 Task: Create a due date automation trigger when advanced on, on the monday after a card is due add fields without custom field "Resume" set to a number greater or equal to 1 and lower or equal to 10 at 11:00 AM.
Action: Mouse moved to (1124, 343)
Screenshot: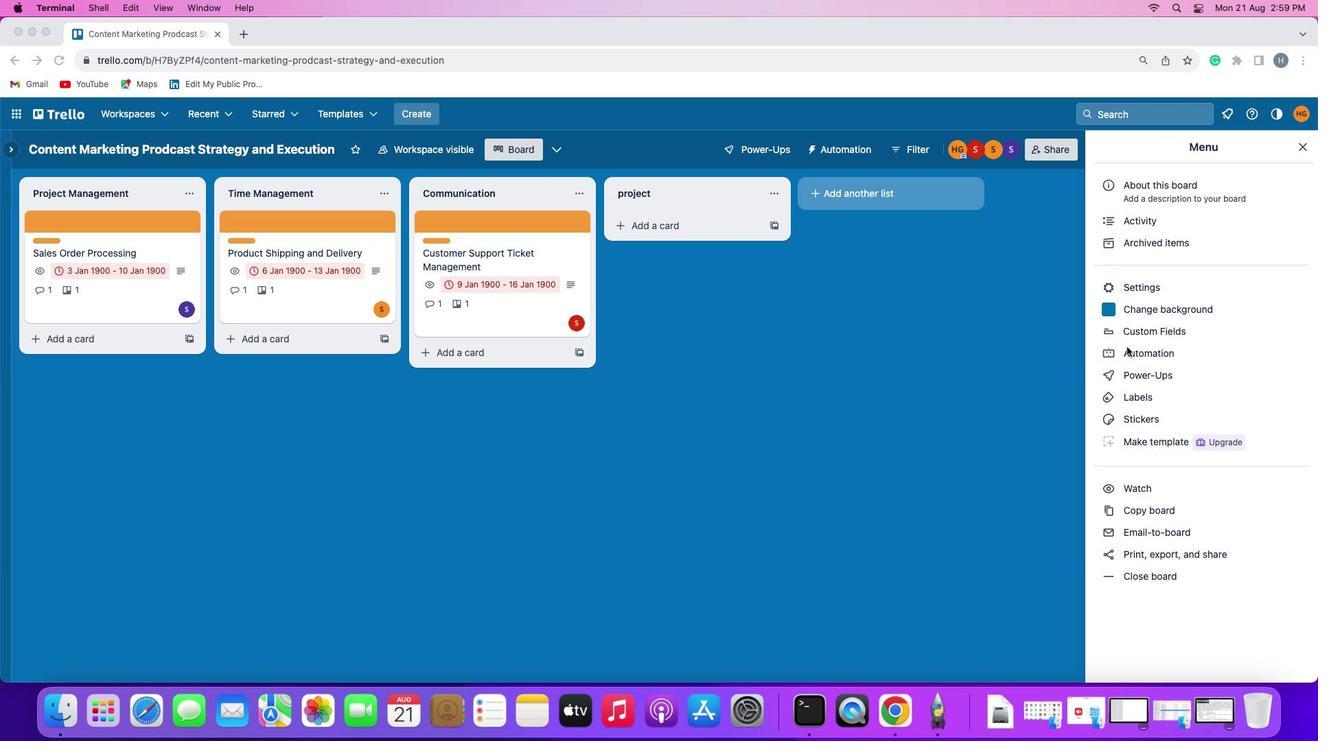 
Action: Mouse pressed left at (1124, 343)
Screenshot: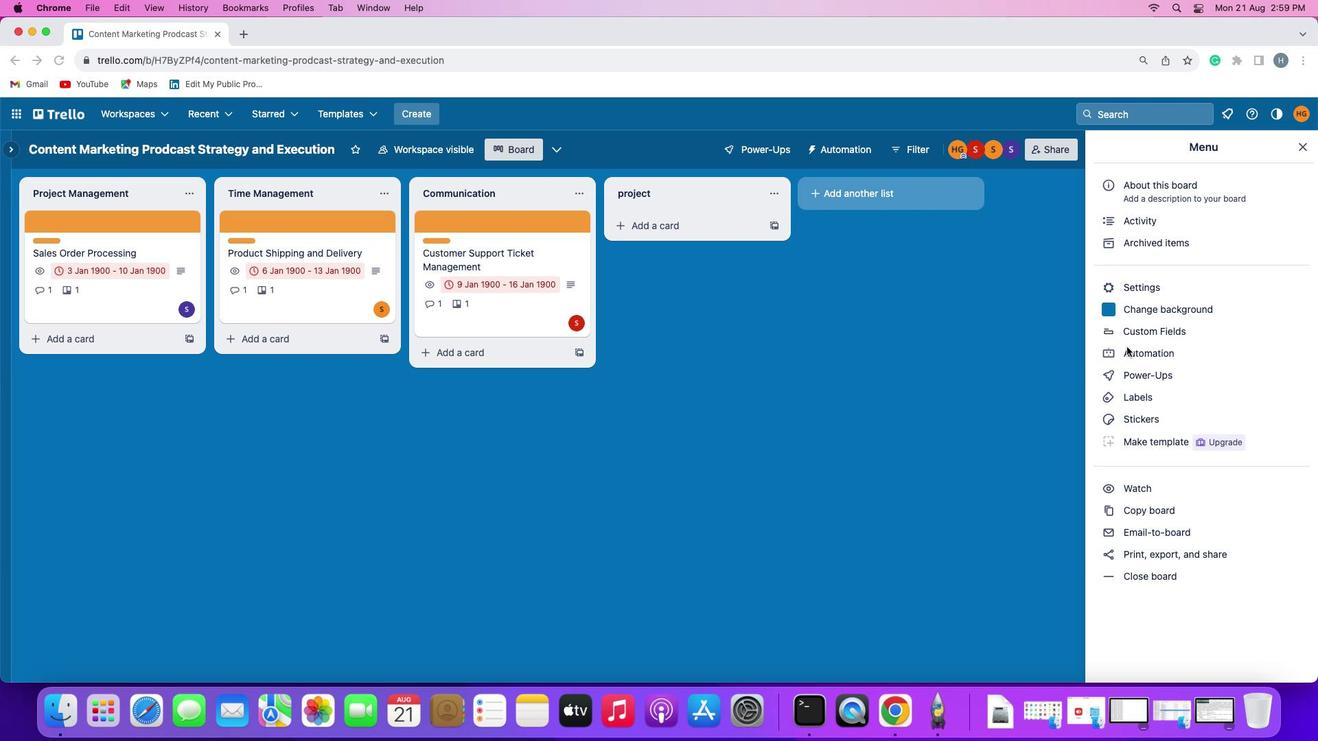 
Action: Mouse moved to (1124, 343)
Screenshot: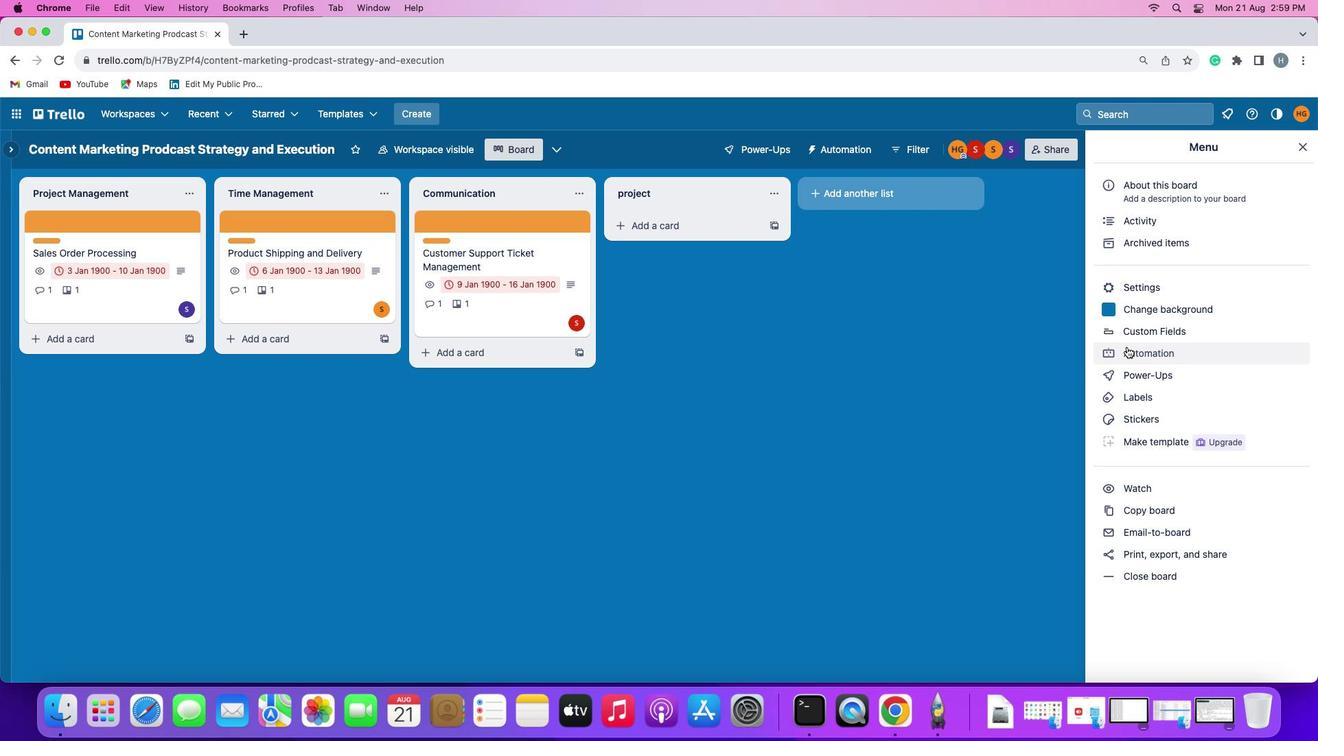 
Action: Mouse pressed left at (1124, 343)
Screenshot: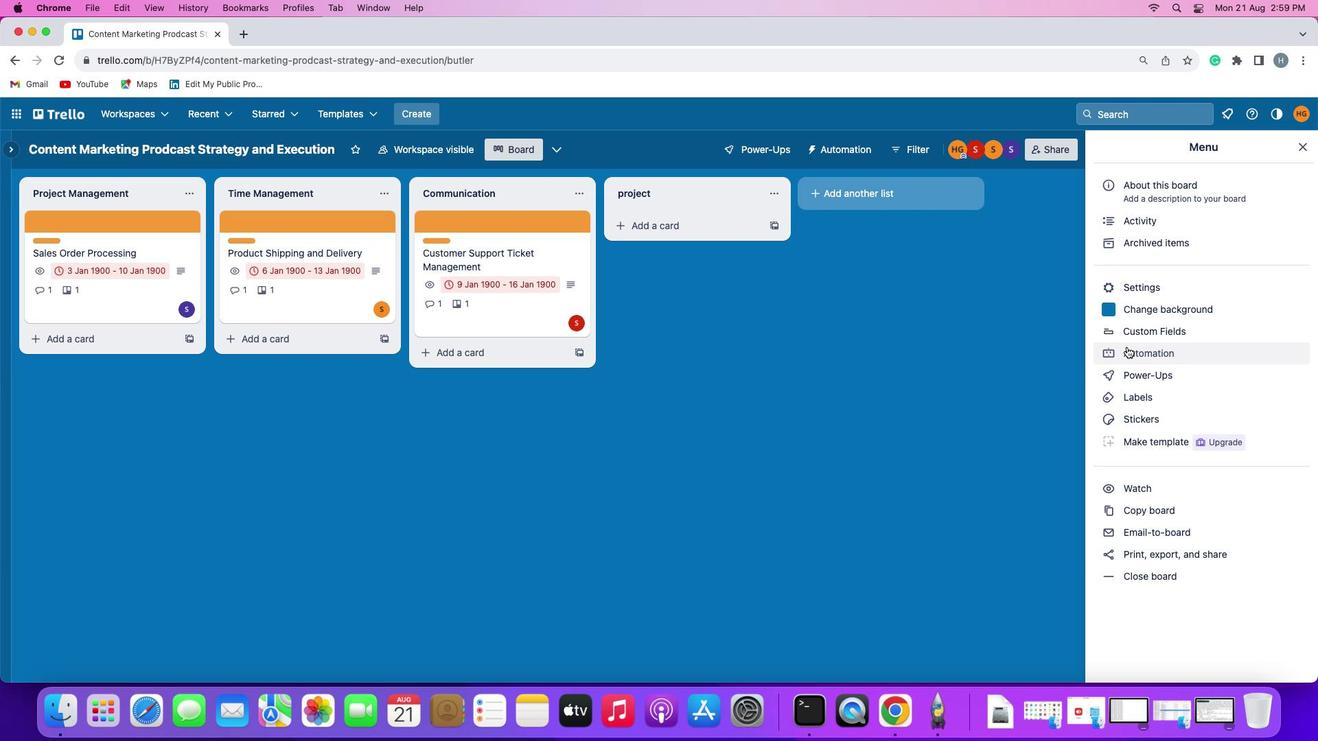 
Action: Mouse moved to (214, 315)
Screenshot: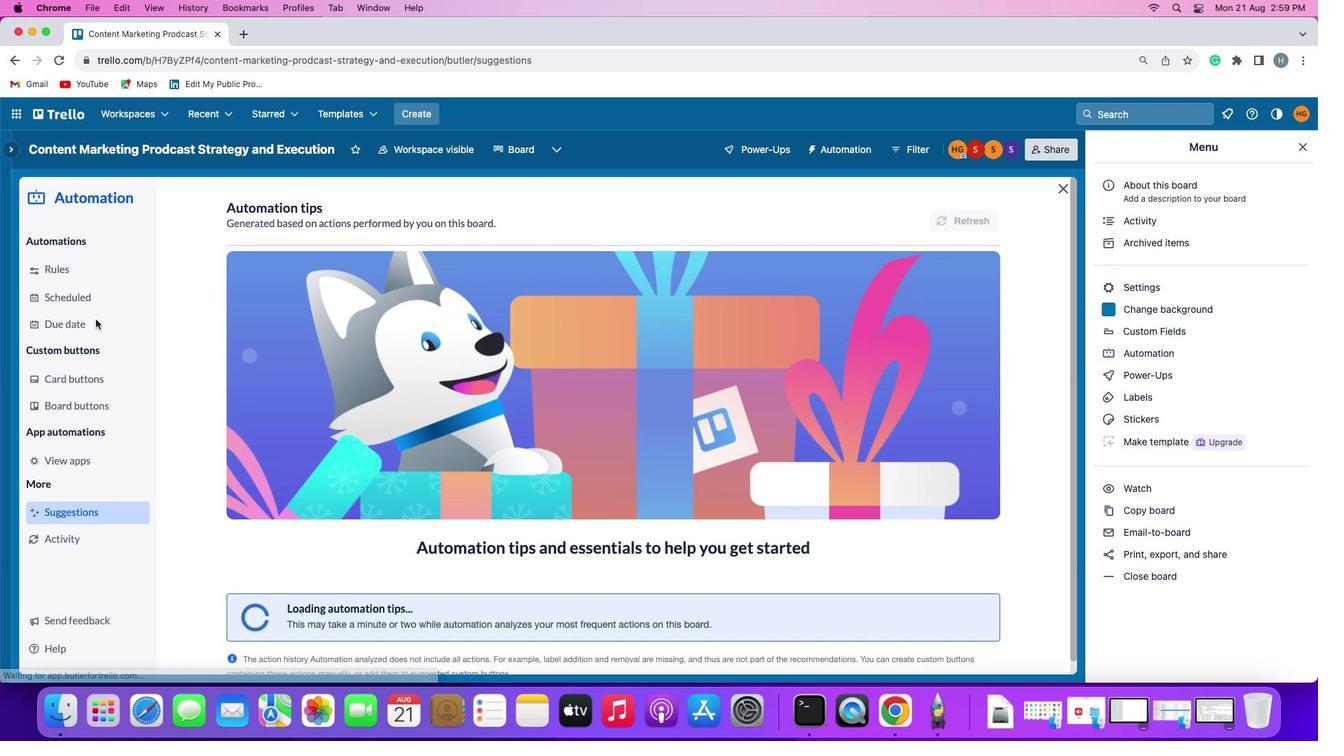 
Action: Mouse pressed left at (214, 315)
Screenshot: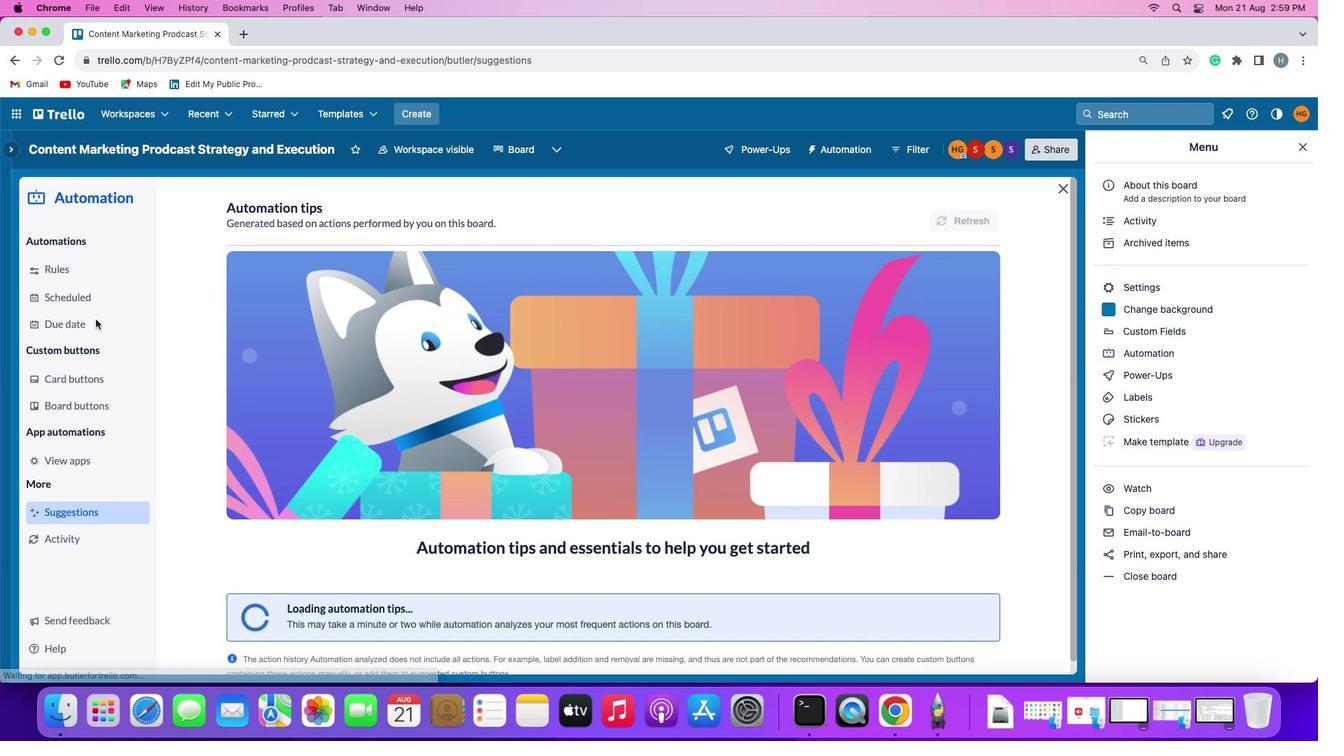 
Action: Mouse moved to (964, 205)
Screenshot: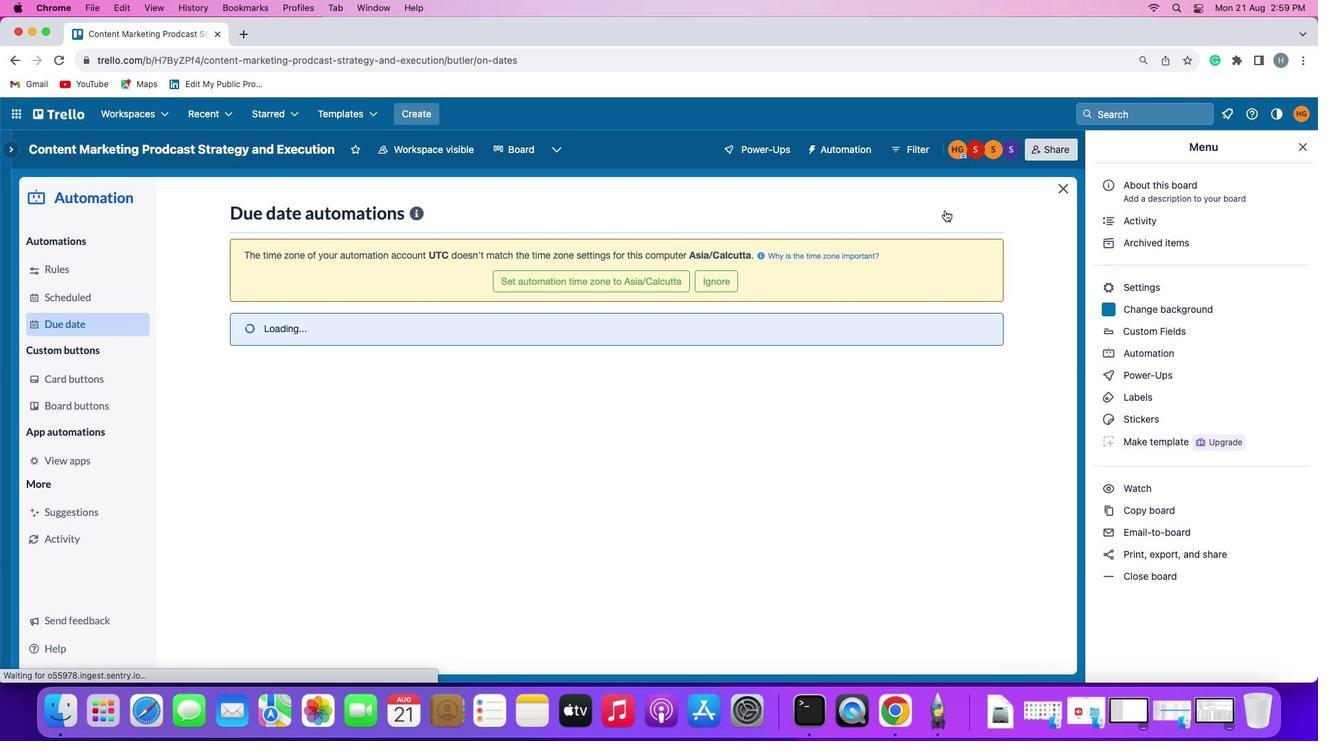 
Action: Mouse pressed left at (964, 205)
Screenshot: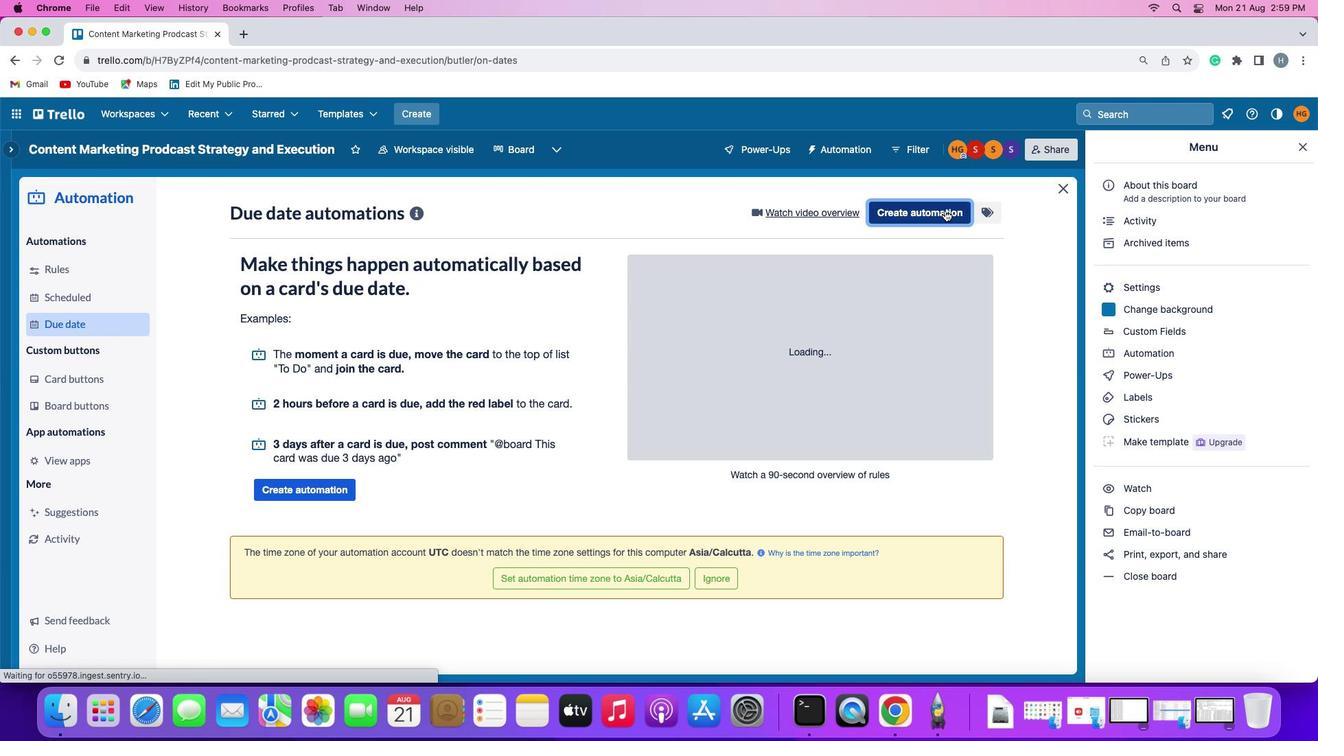 
Action: Mouse moved to (368, 341)
Screenshot: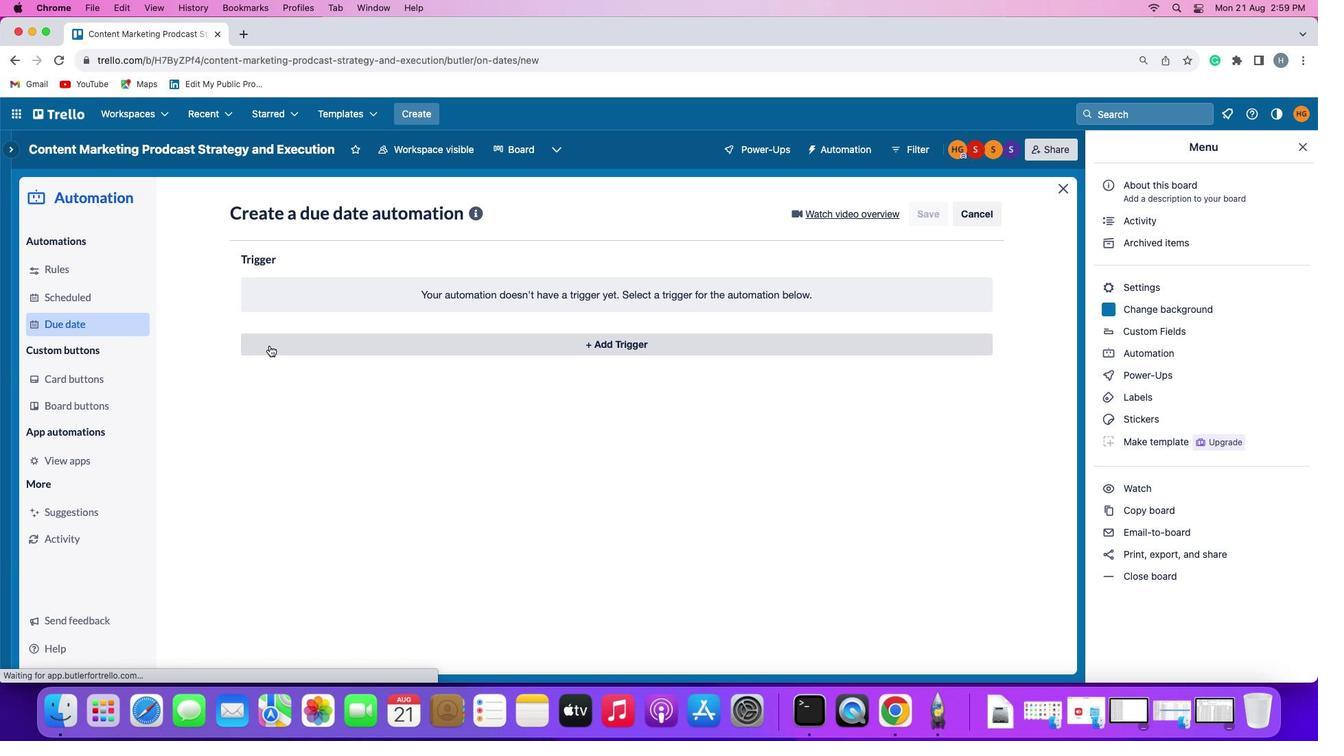 
Action: Mouse pressed left at (368, 341)
Screenshot: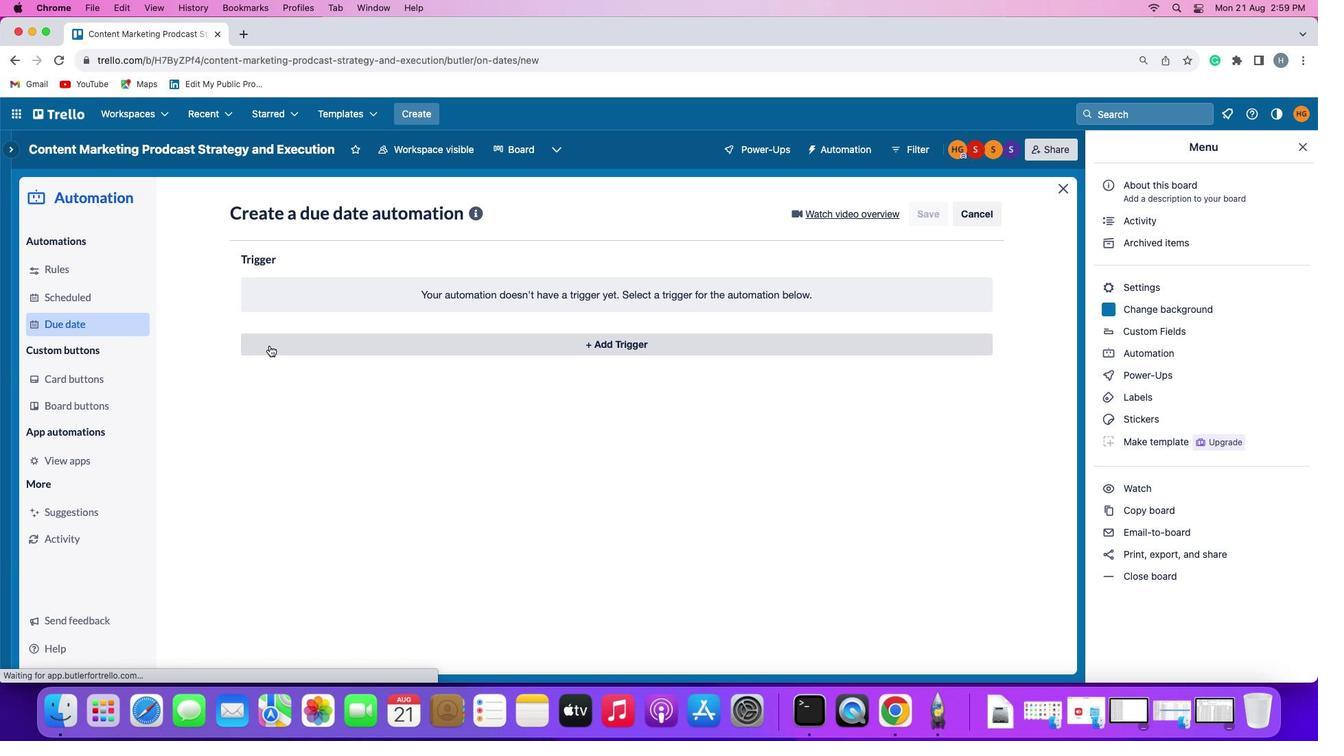 
Action: Mouse moved to (440, 596)
Screenshot: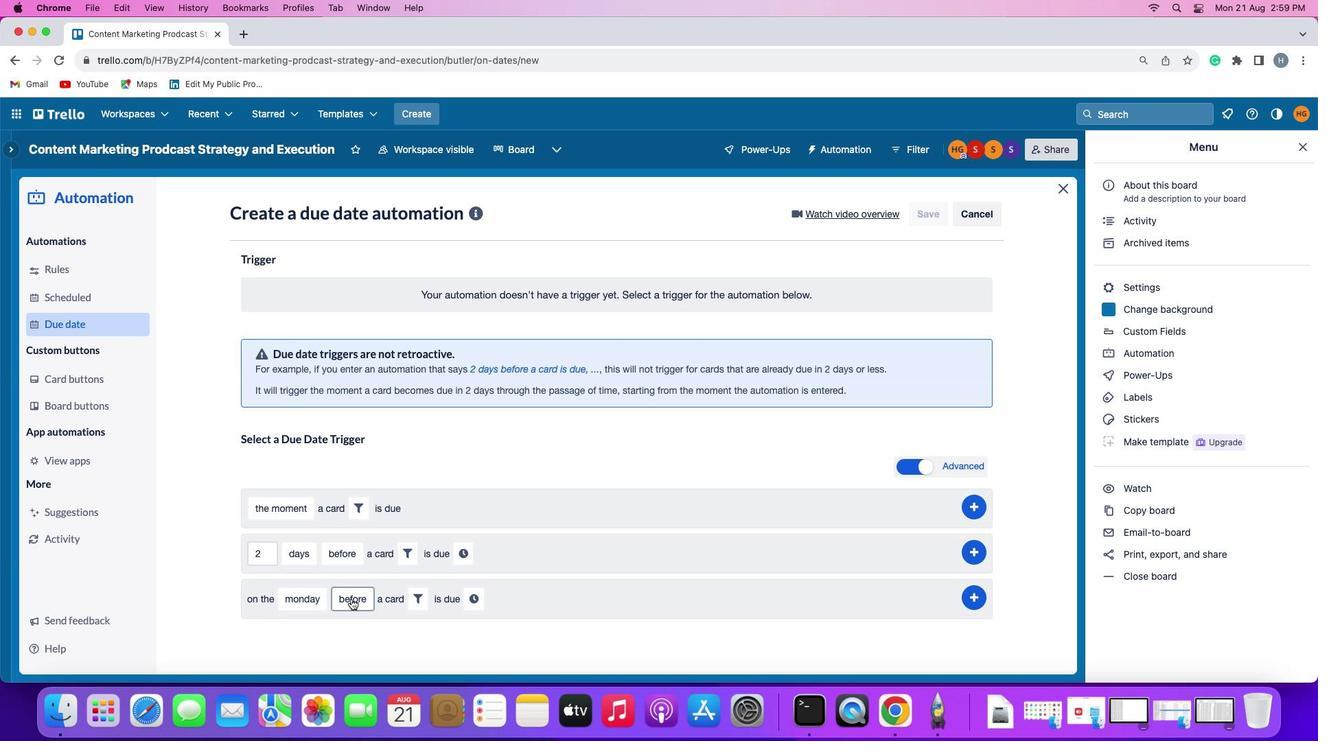 
Action: Mouse pressed left at (440, 596)
Screenshot: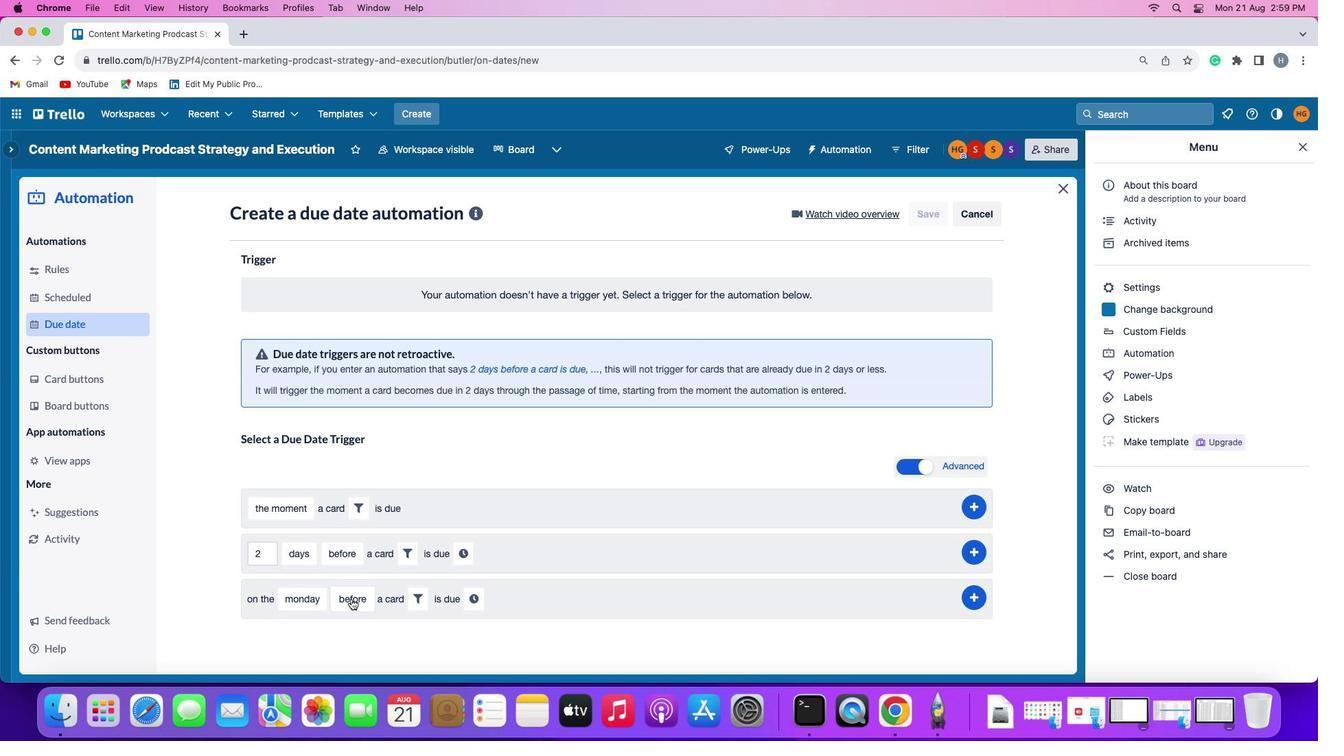 
Action: Mouse moved to (449, 512)
Screenshot: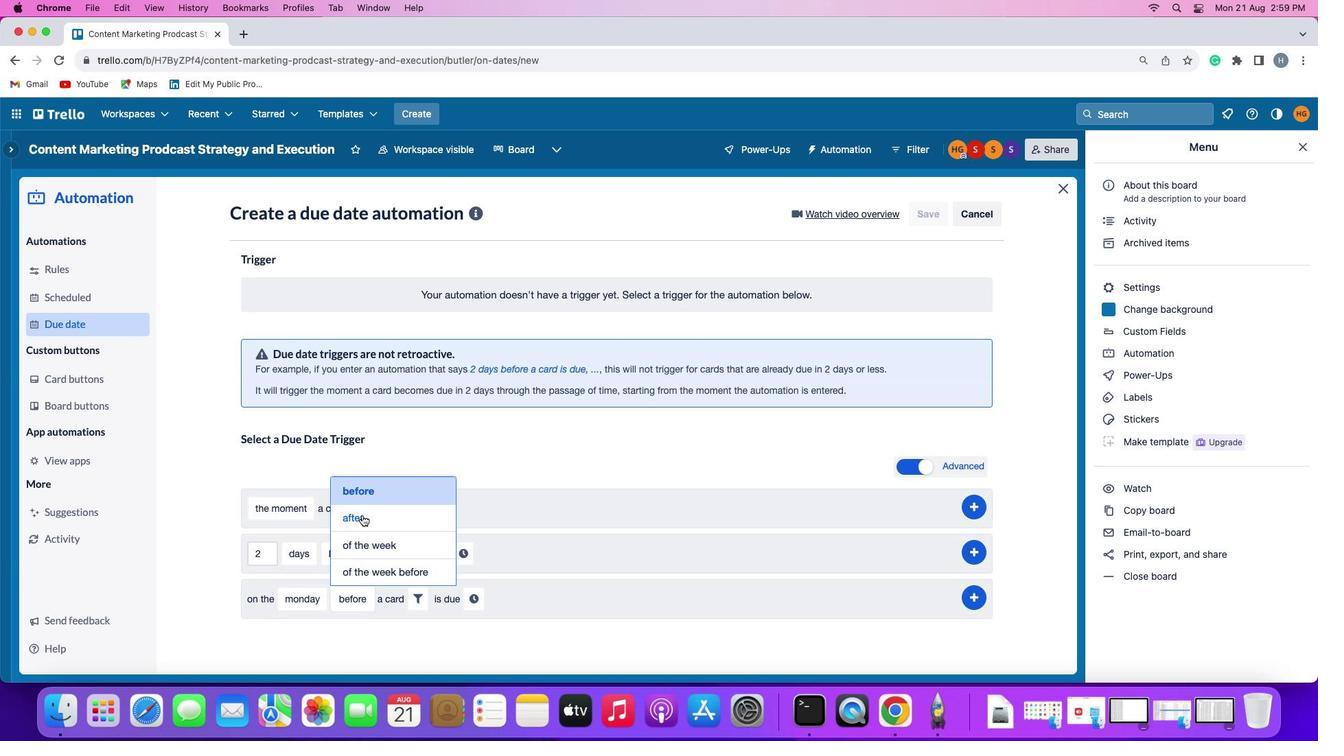 
Action: Mouse pressed left at (449, 512)
Screenshot: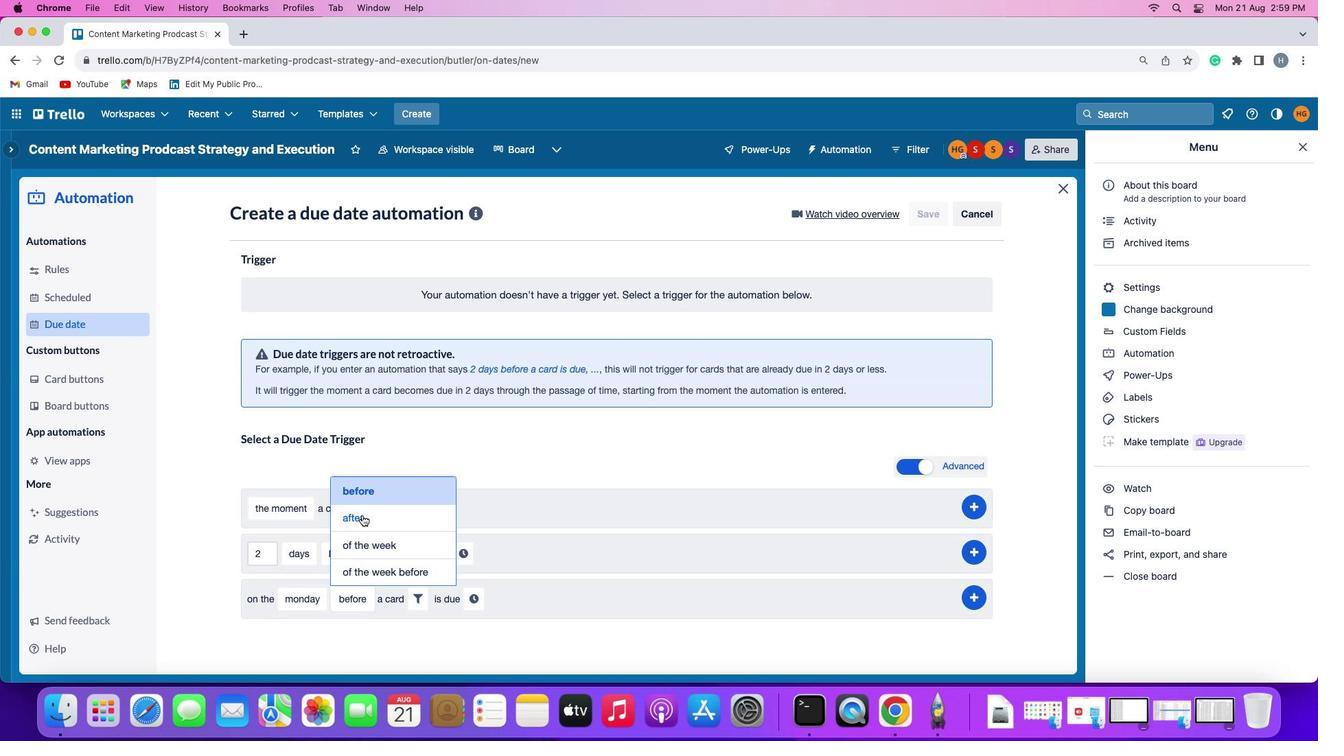 
Action: Mouse moved to (496, 600)
Screenshot: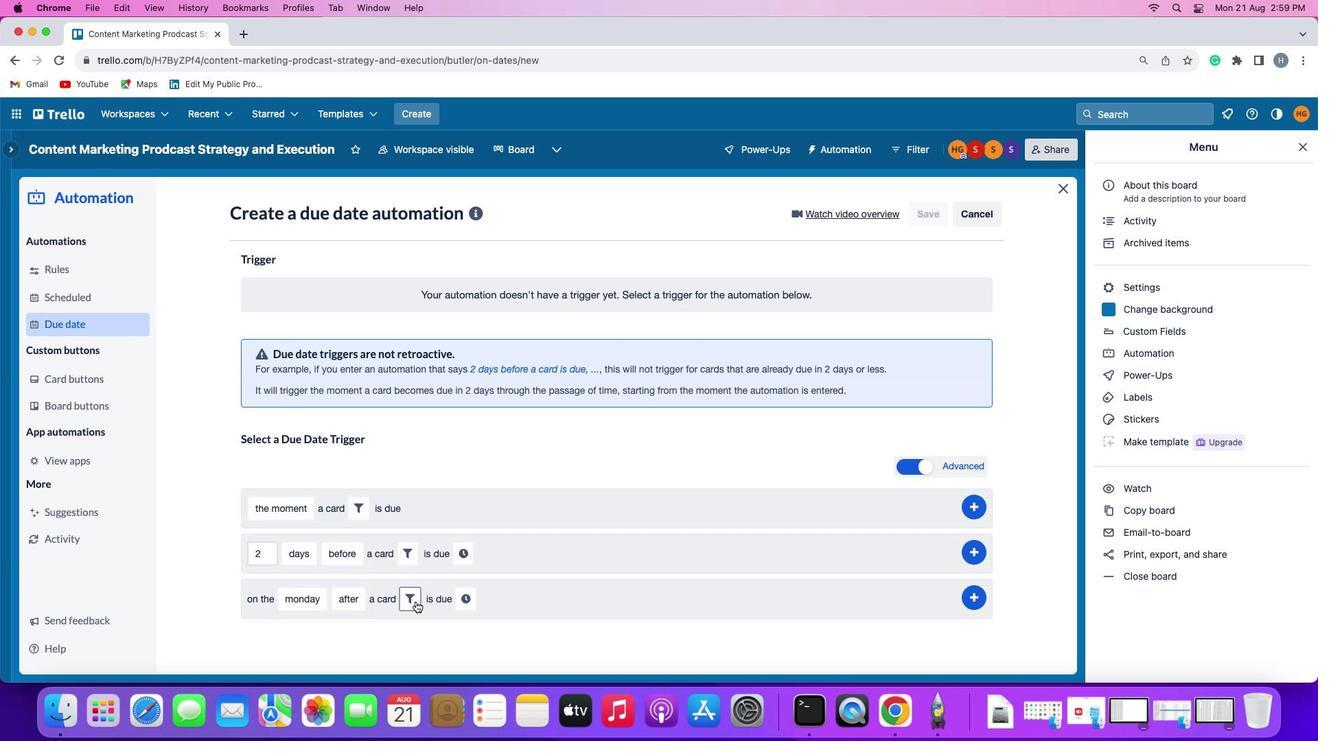 
Action: Mouse pressed left at (496, 600)
Screenshot: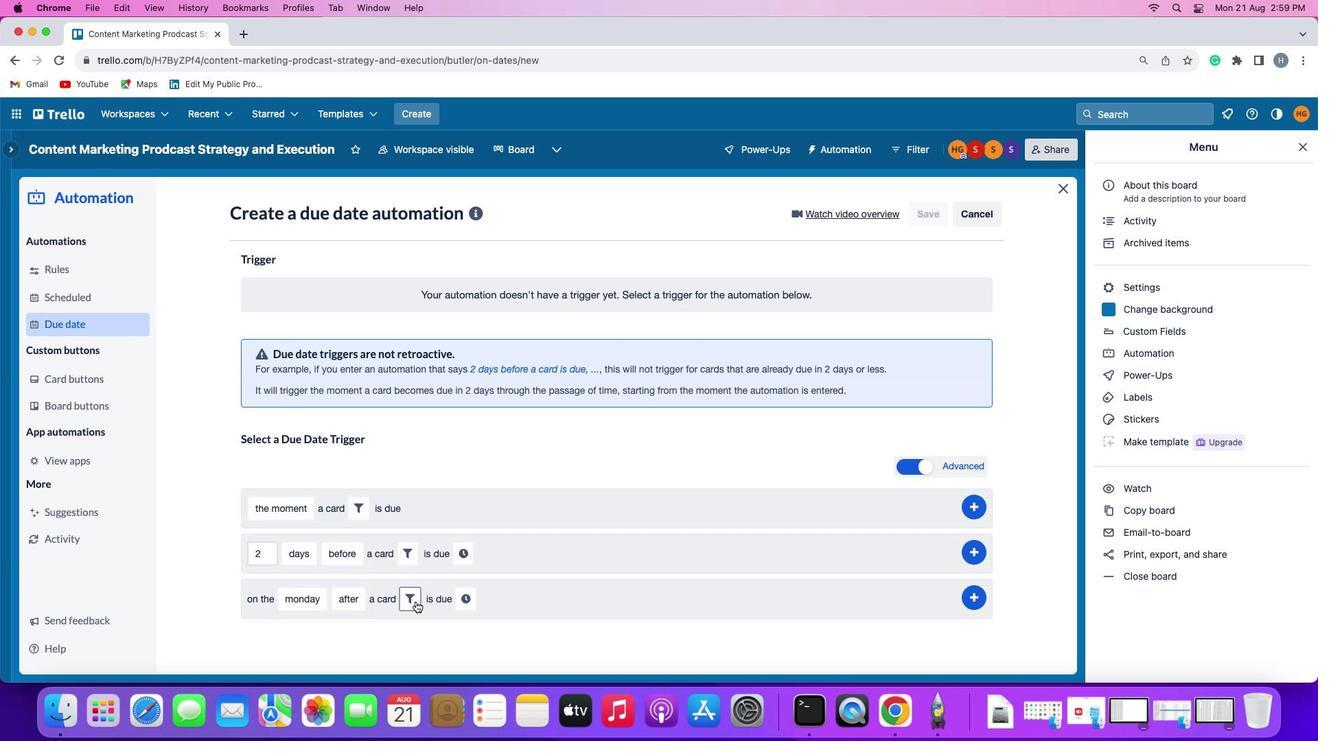 
Action: Mouse moved to (688, 647)
Screenshot: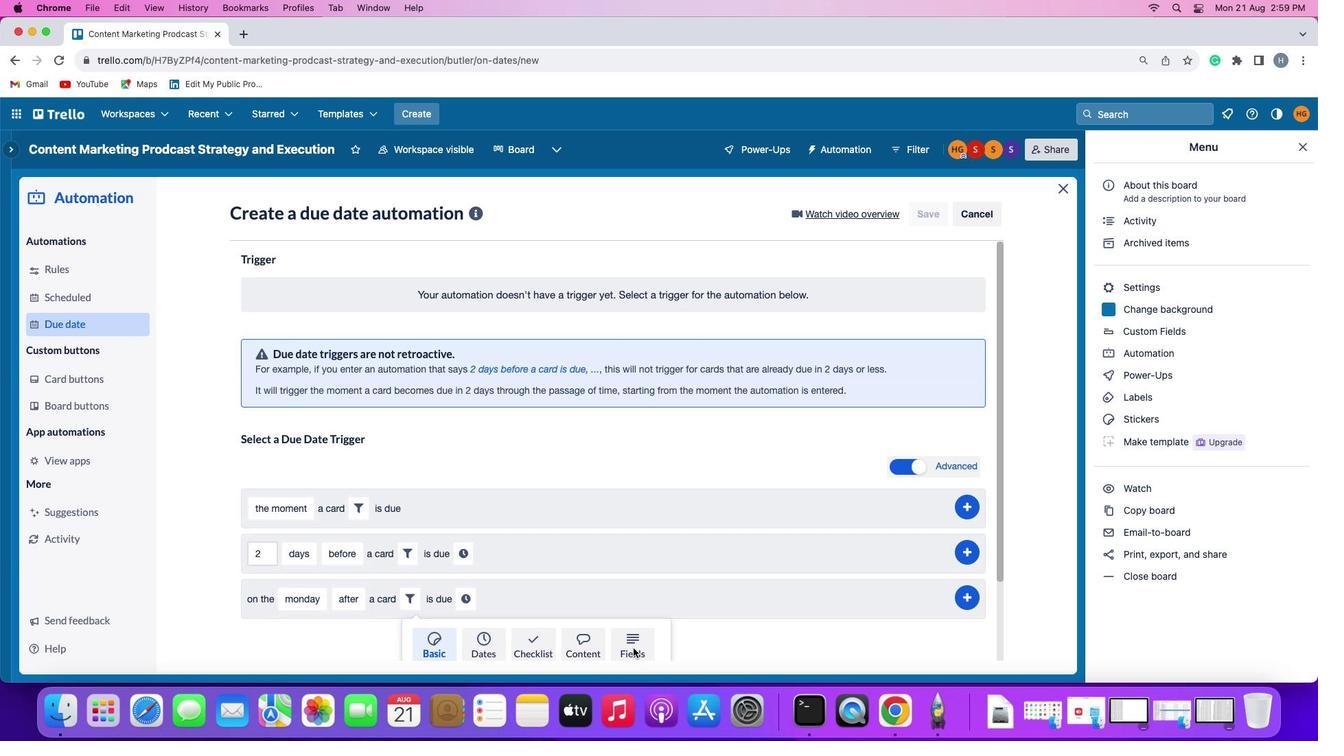 
Action: Mouse pressed left at (688, 647)
Screenshot: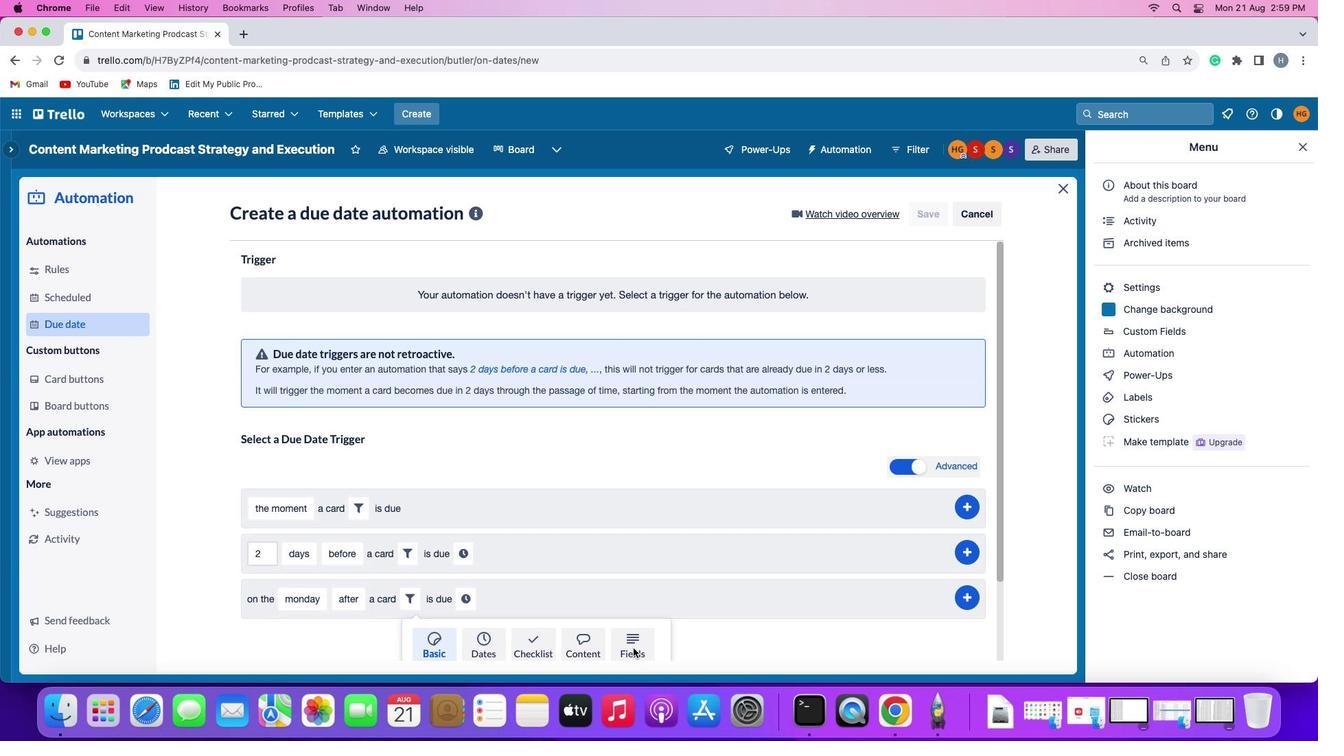 
Action: Mouse moved to (432, 629)
Screenshot: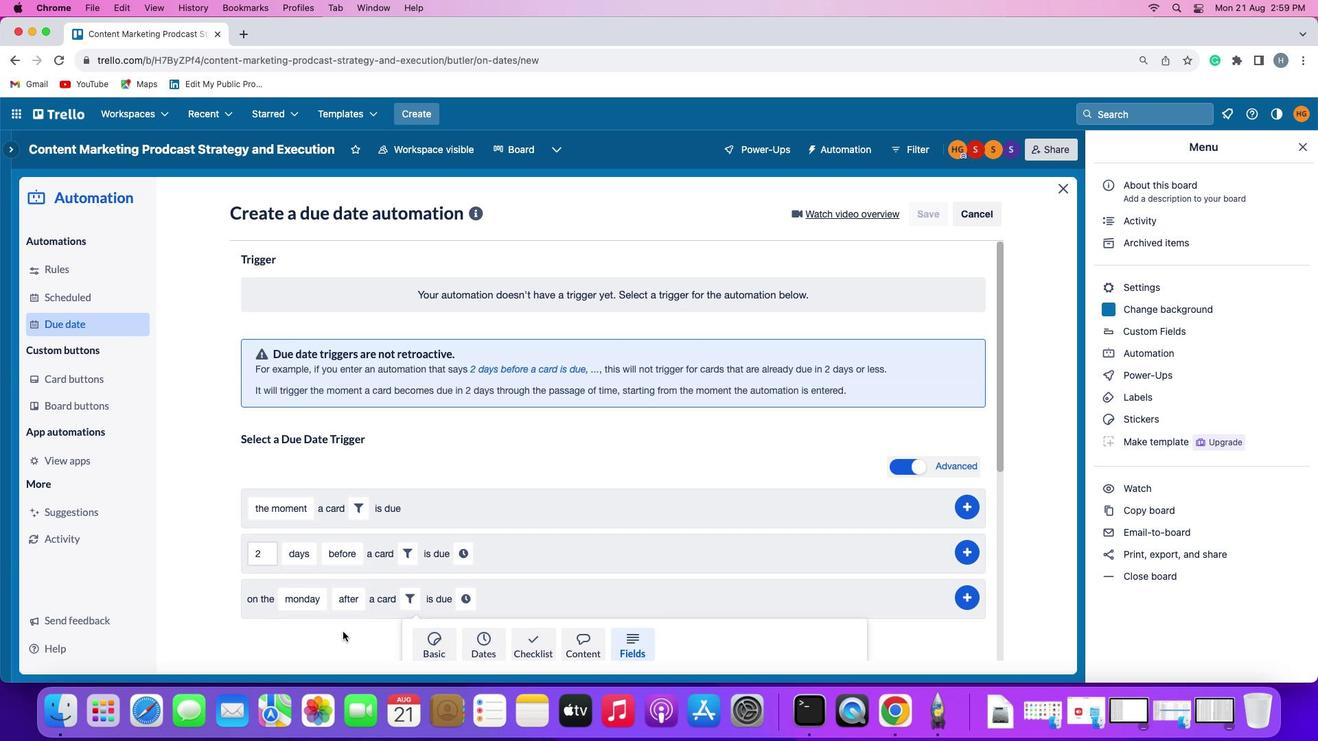 
Action: Mouse scrolled (432, 629) with delta (129, -7)
Screenshot: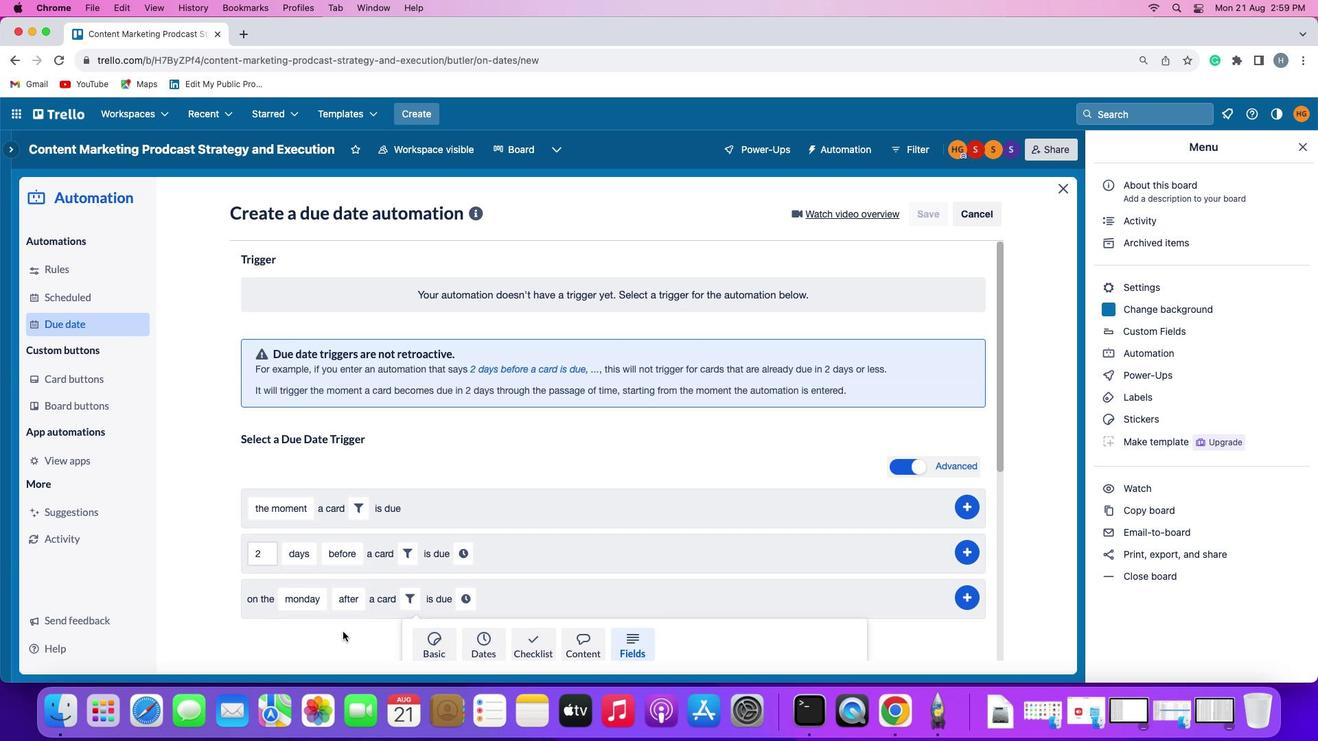 
Action: Mouse scrolled (432, 629) with delta (129, -7)
Screenshot: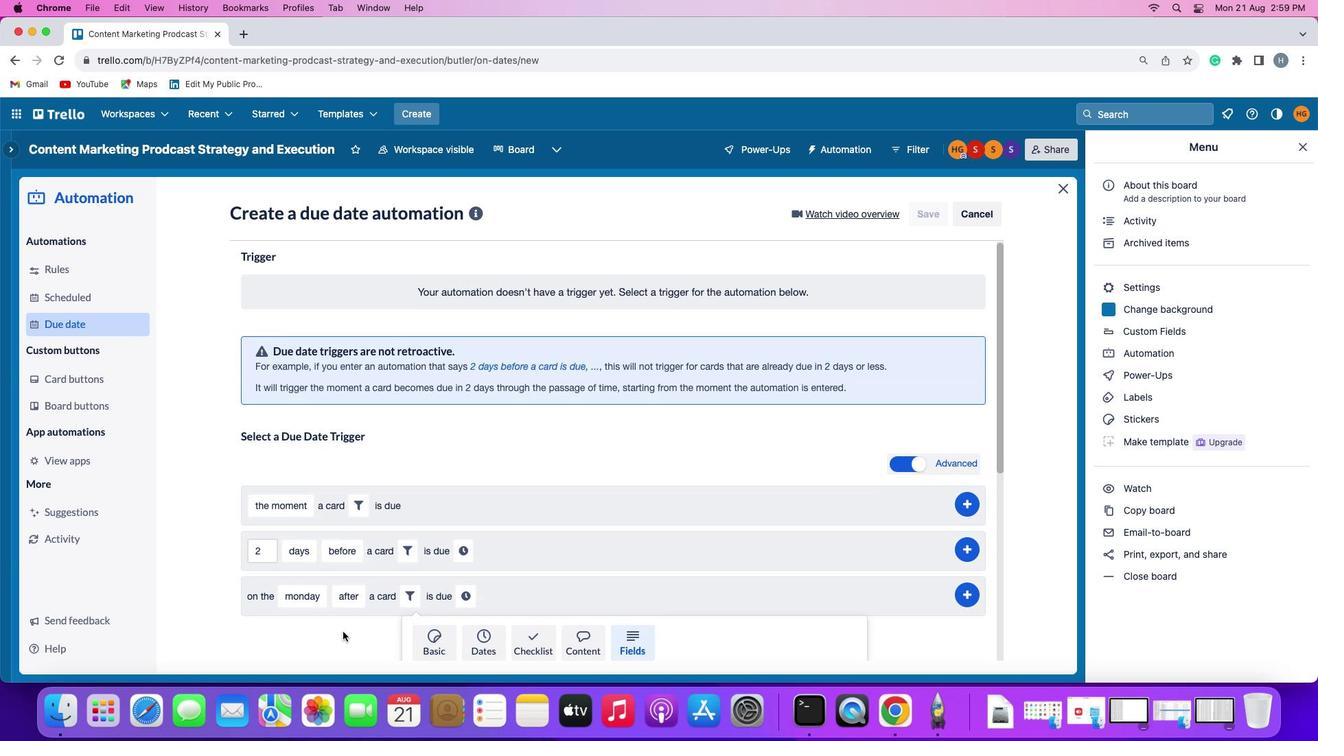 
Action: Mouse scrolled (432, 629) with delta (129, -8)
Screenshot: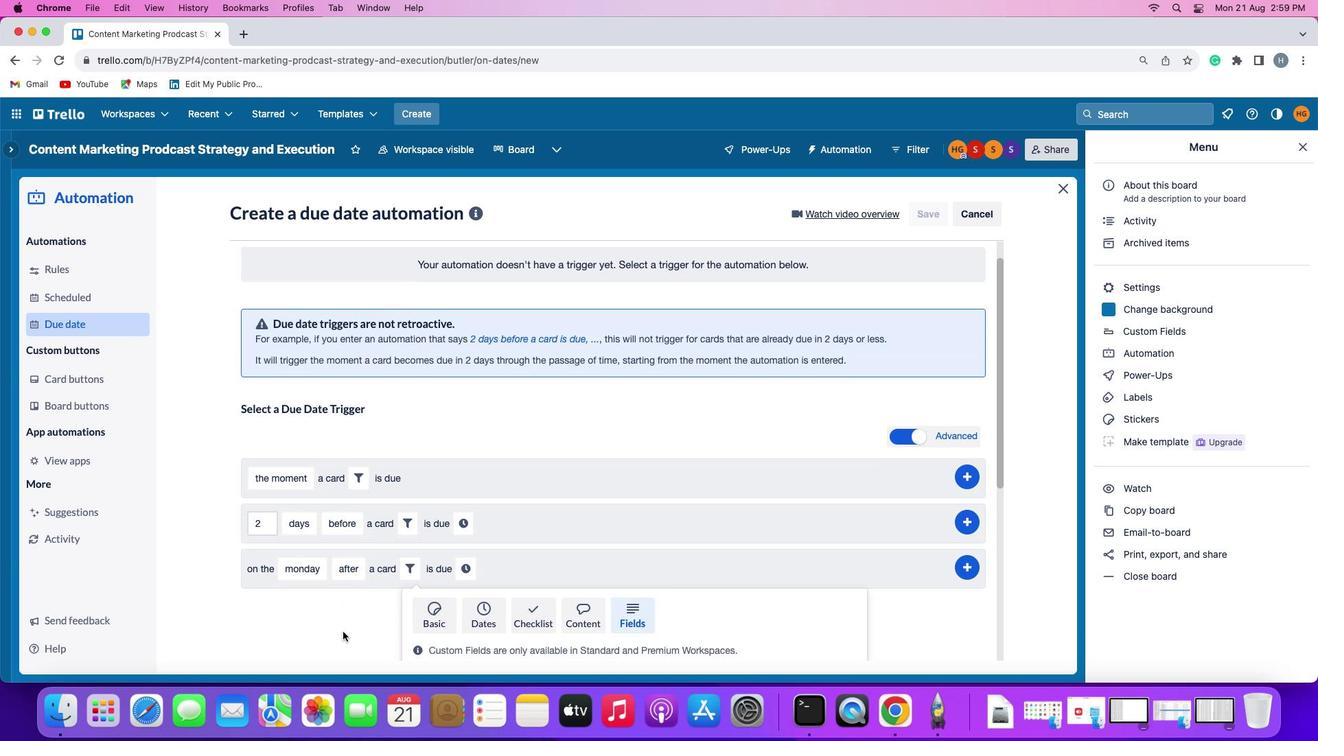 
Action: Mouse scrolled (432, 629) with delta (129, -10)
Screenshot: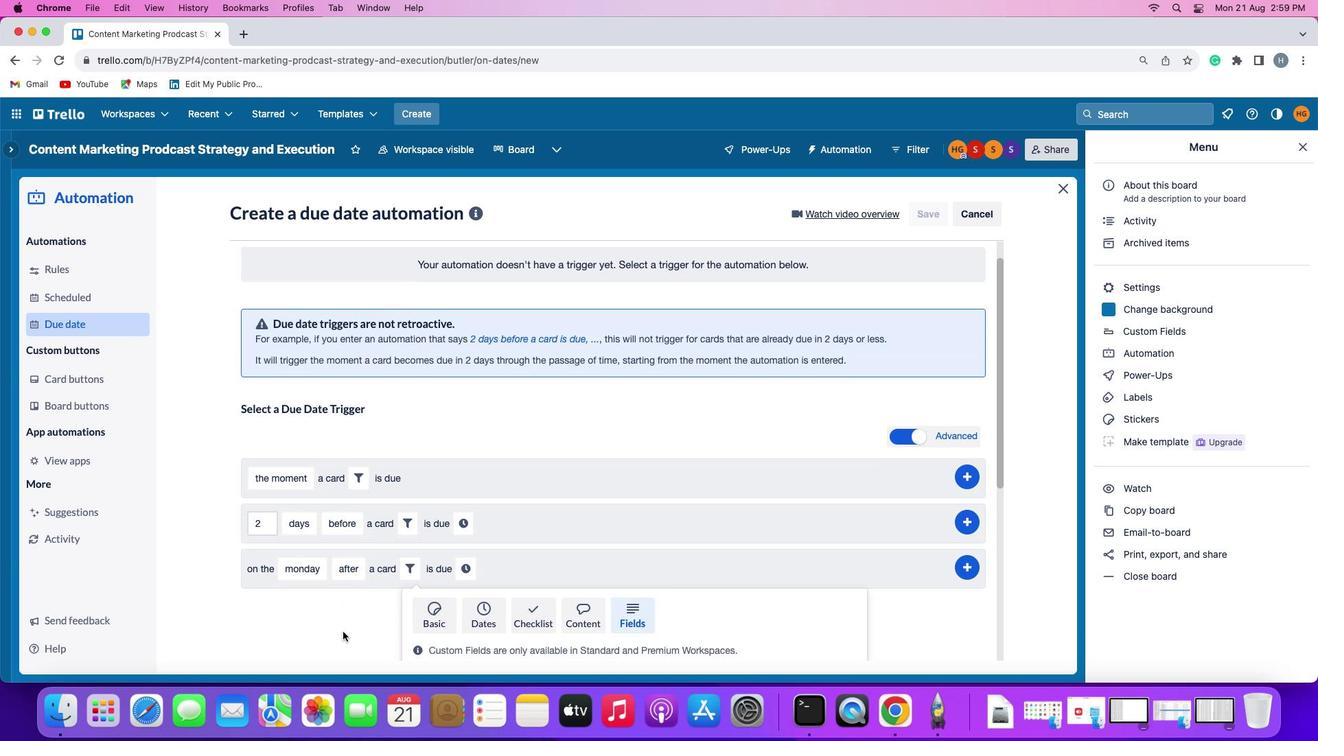 
Action: Mouse scrolled (432, 629) with delta (129, -7)
Screenshot: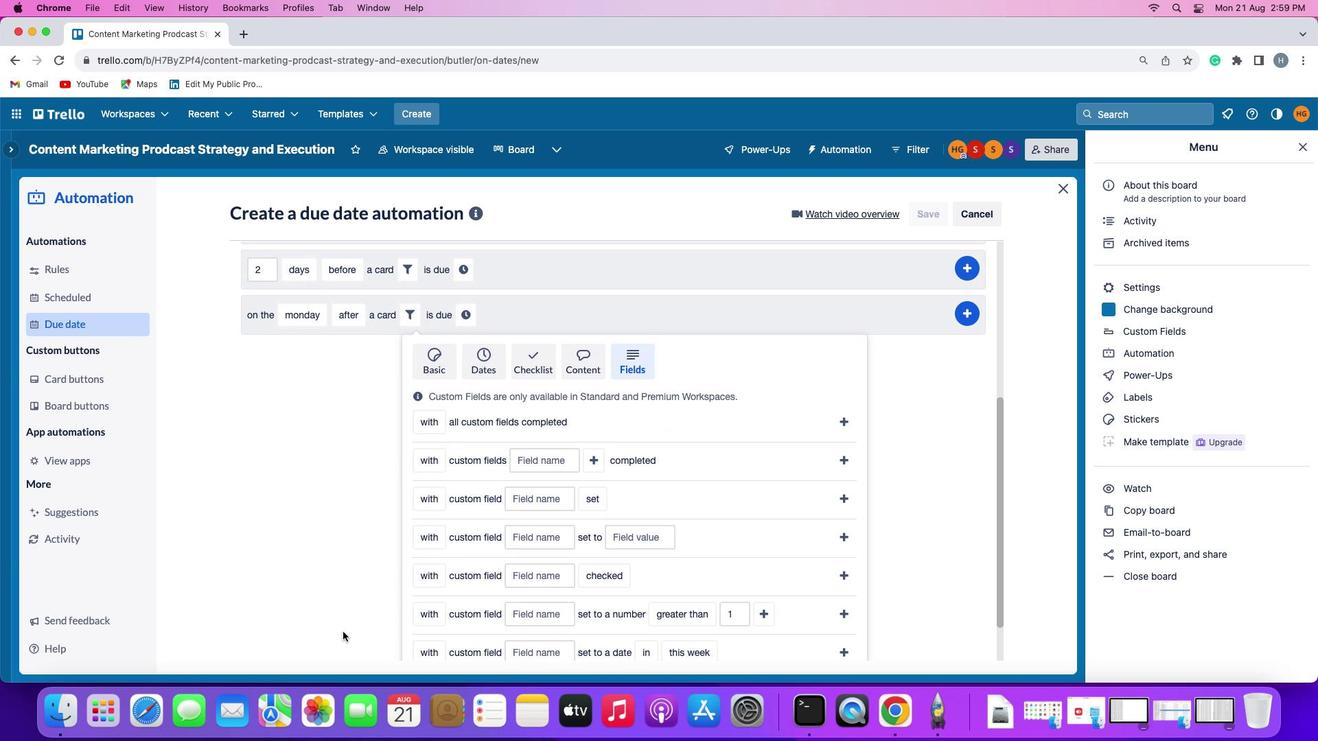 
Action: Mouse scrolled (432, 629) with delta (129, -7)
Screenshot: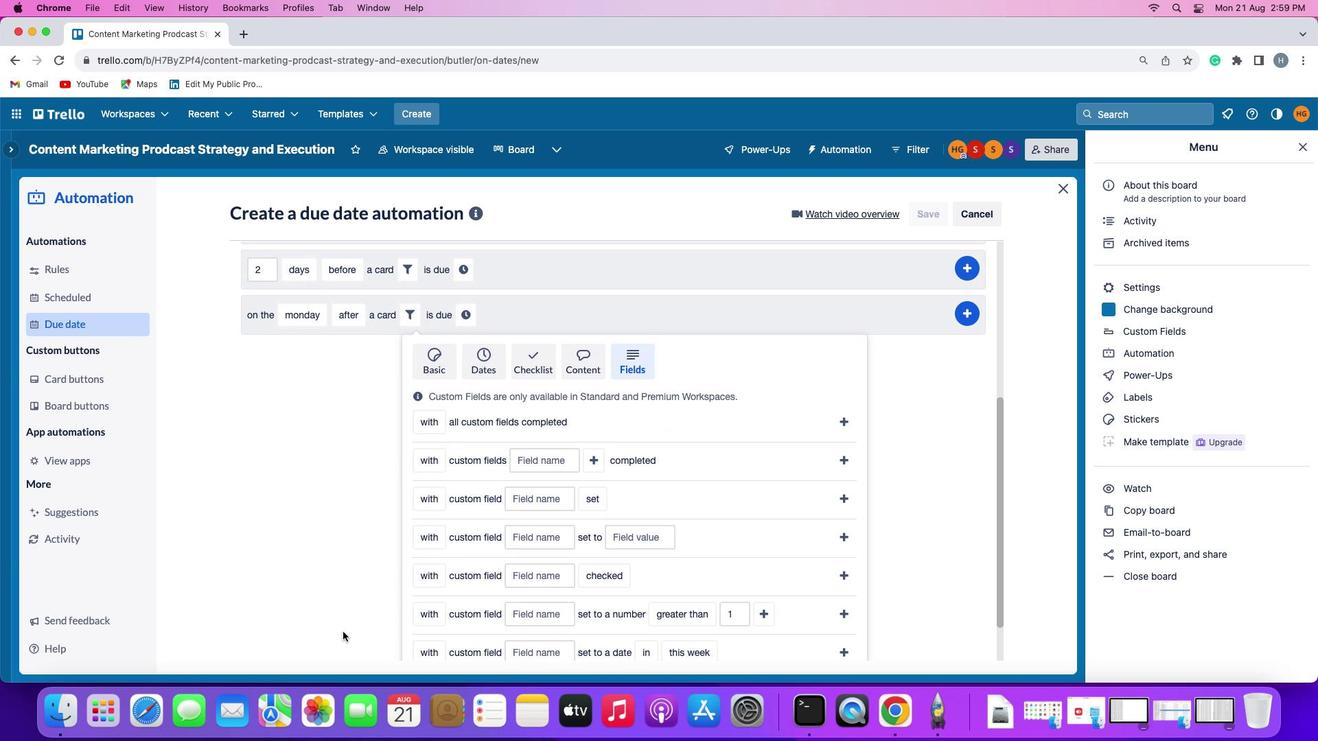 
Action: Mouse scrolled (432, 629) with delta (129, -8)
Screenshot: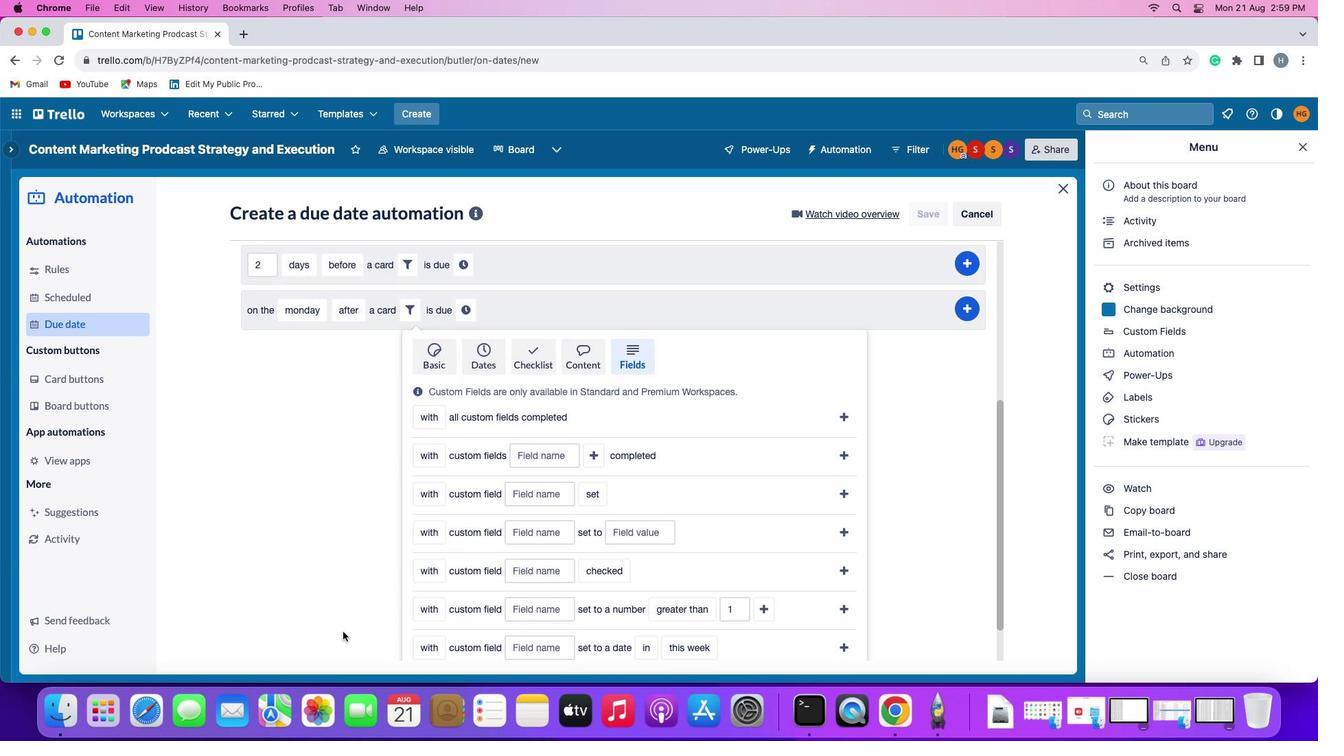 
Action: Mouse scrolled (432, 629) with delta (129, -10)
Screenshot: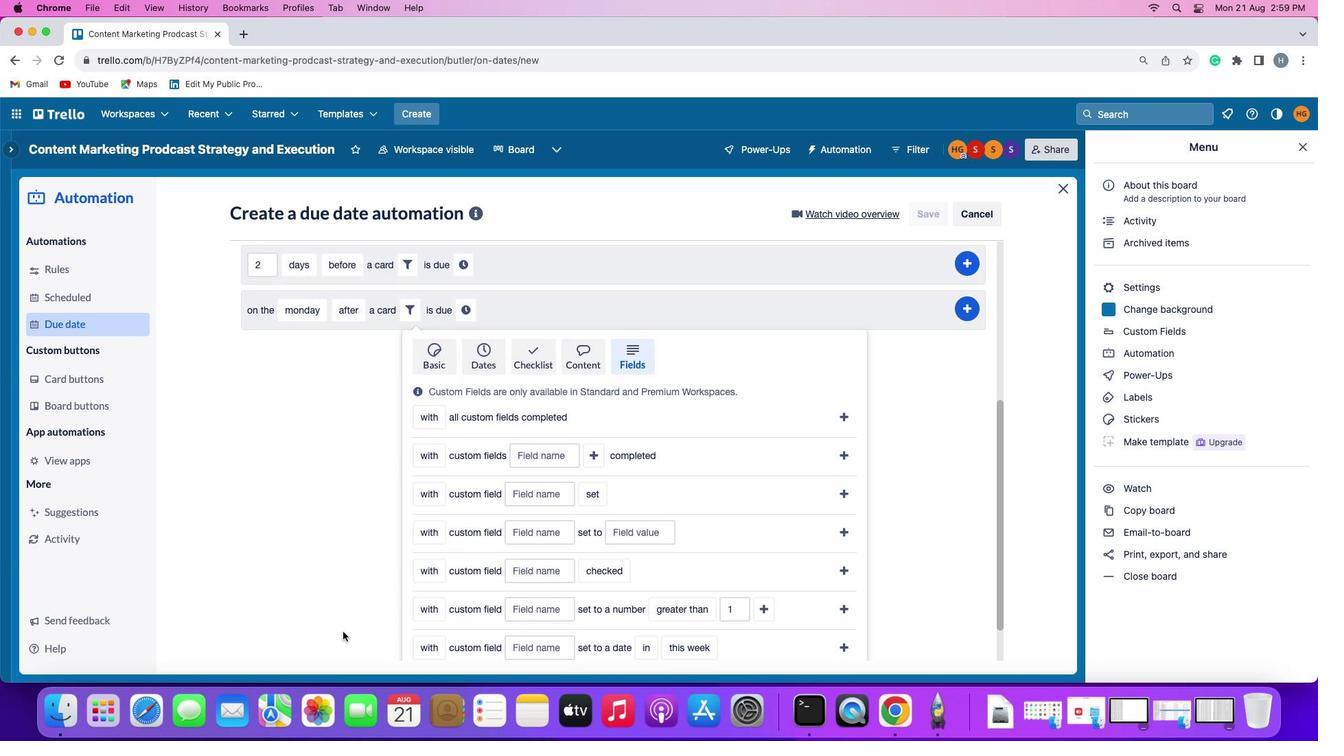 
Action: Mouse scrolled (432, 629) with delta (129, -10)
Screenshot: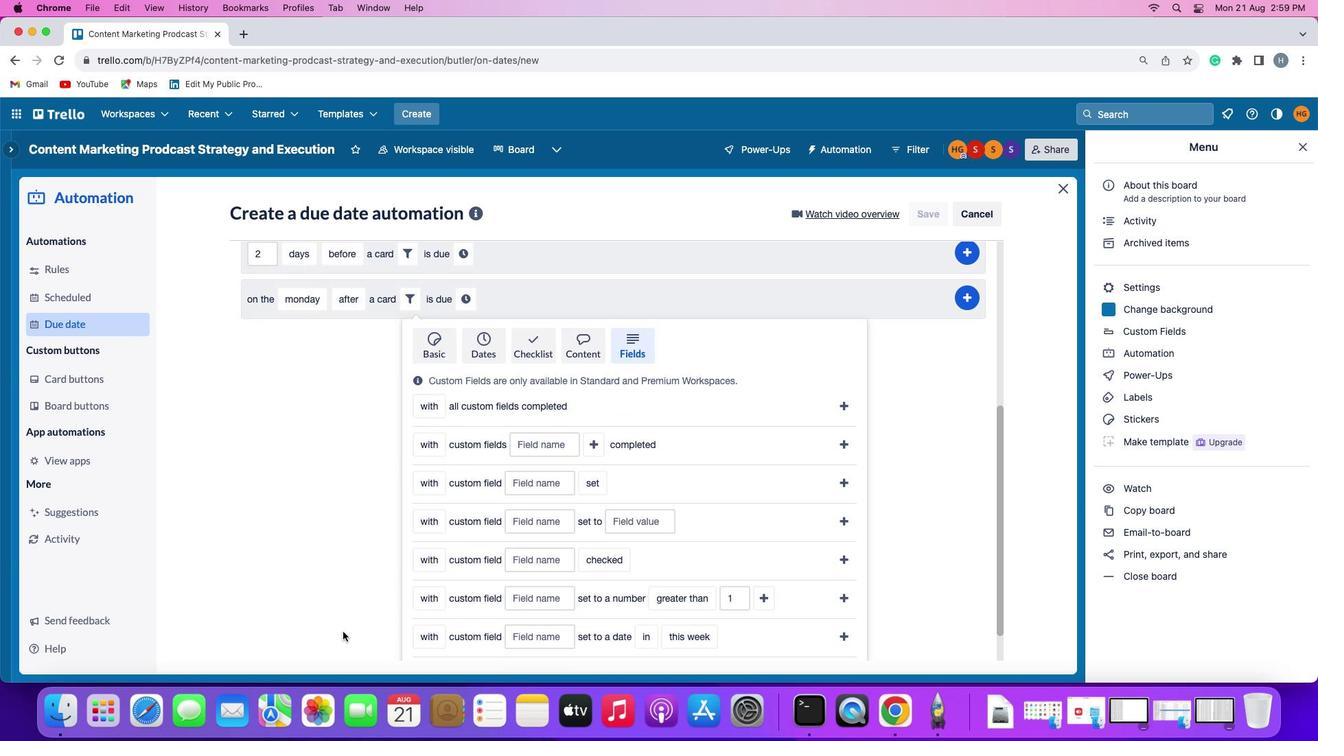 
Action: Mouse scrolled (432, 629) with delta (129, -7)
Screenshot: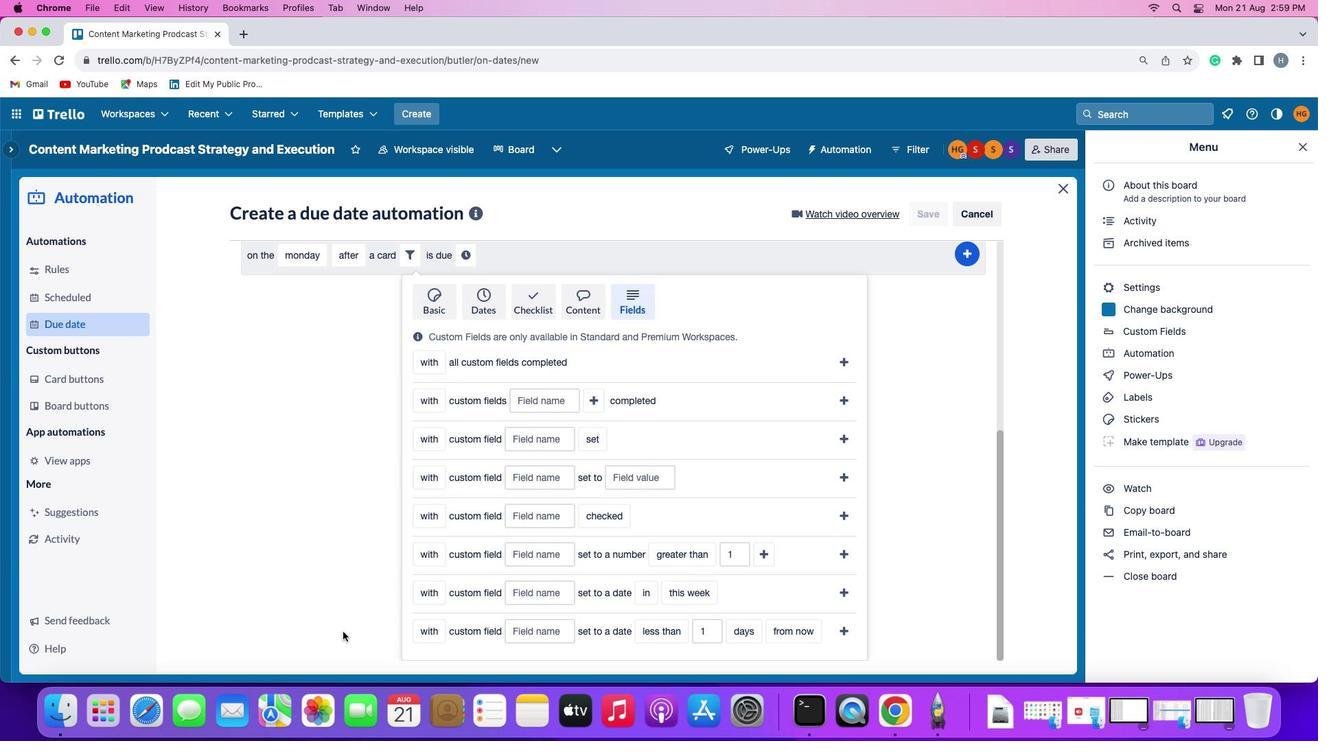 
Action: Mouse scrolled (432, 629) with delta (129, -7)
Screenshot: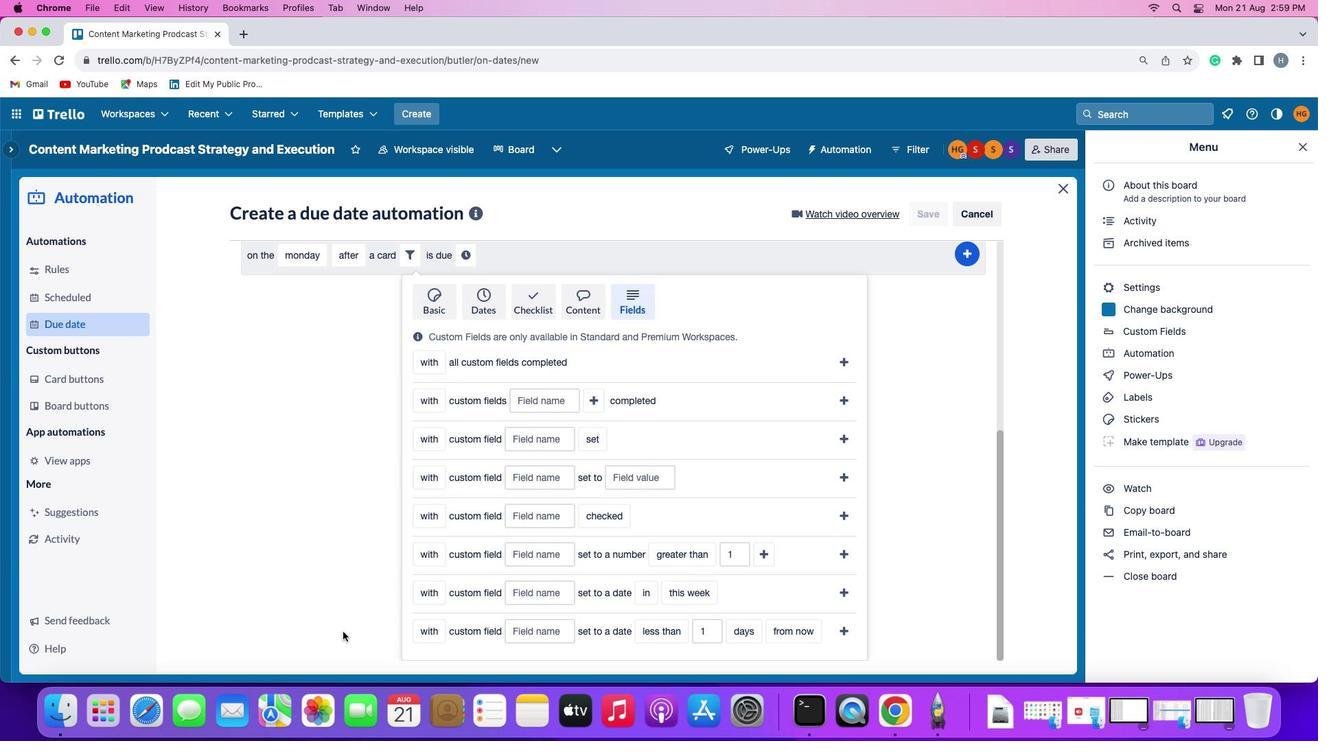 
Action: Mouse scrolled (432, 629) with delta (129, -8)
Screenshot: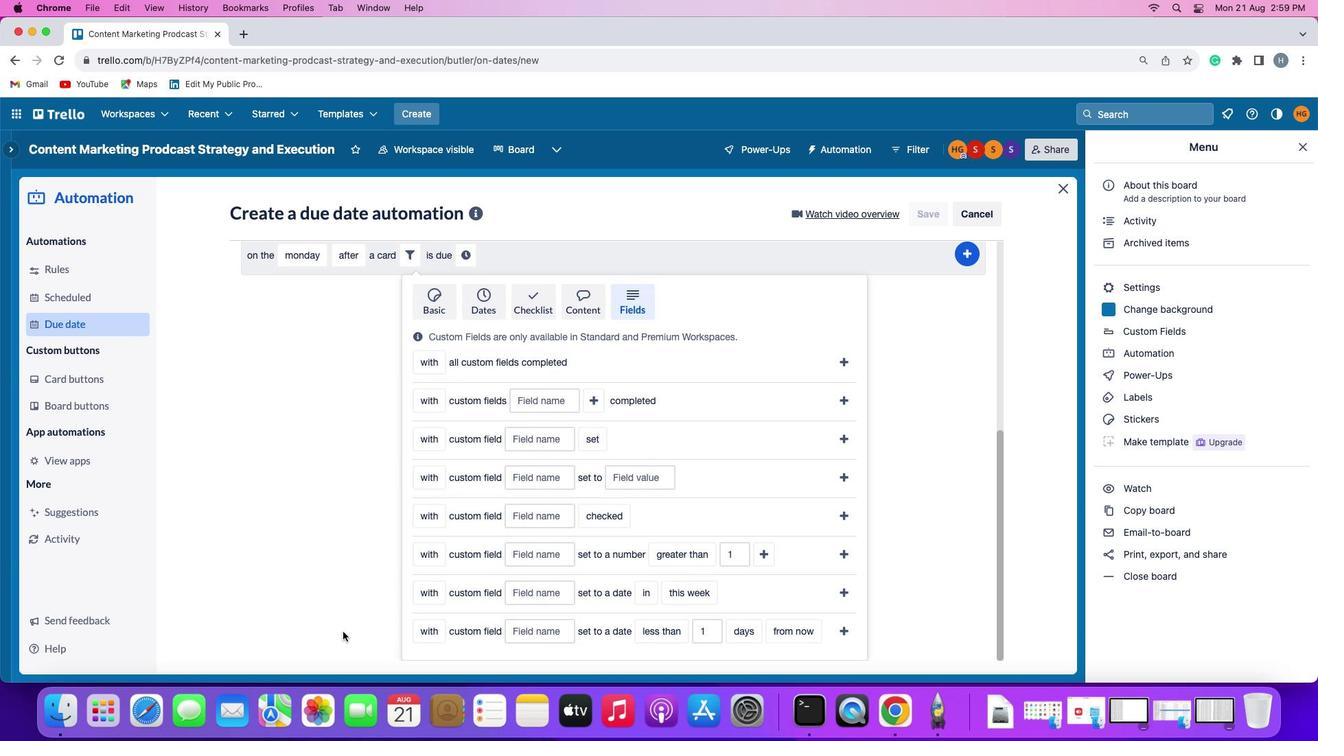 
Action: Mouse scrolled (432, 629) with delta (129, -10)
Screenshot: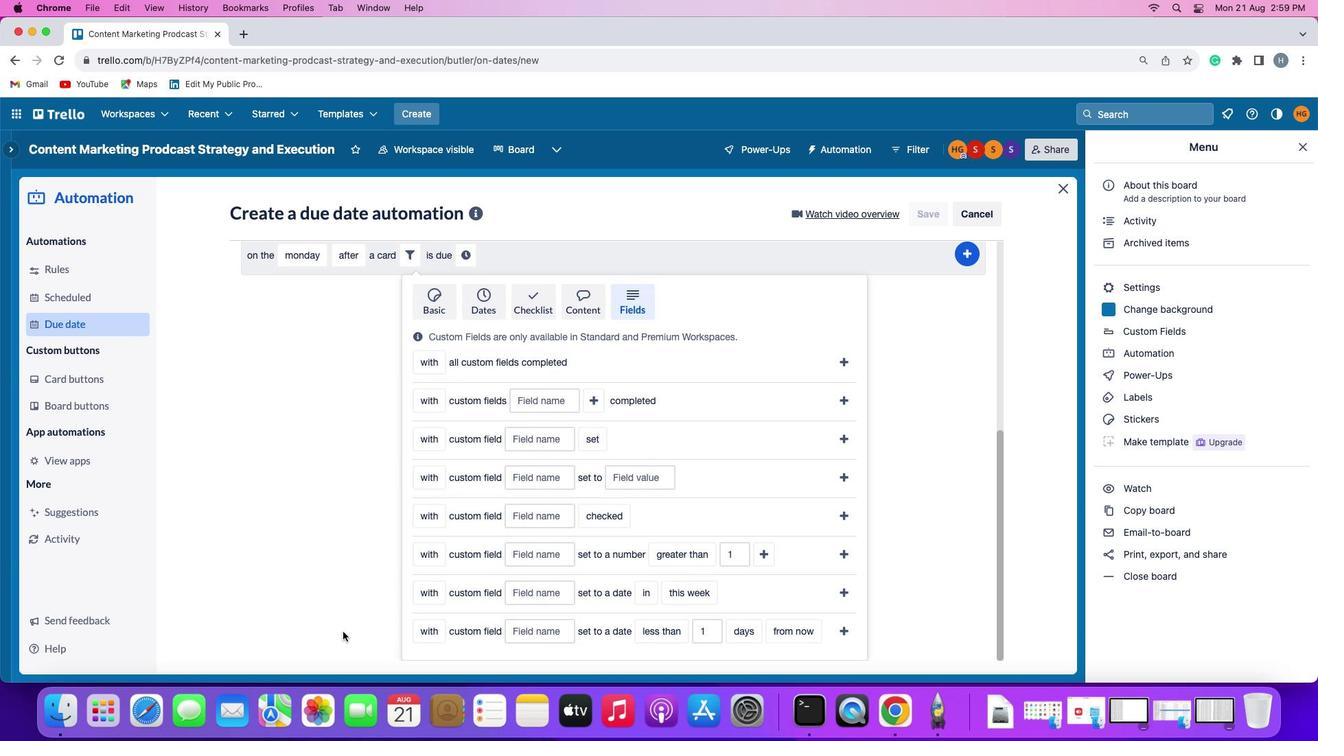 
Action: Mouse moved to (503, 554)
Screenshot: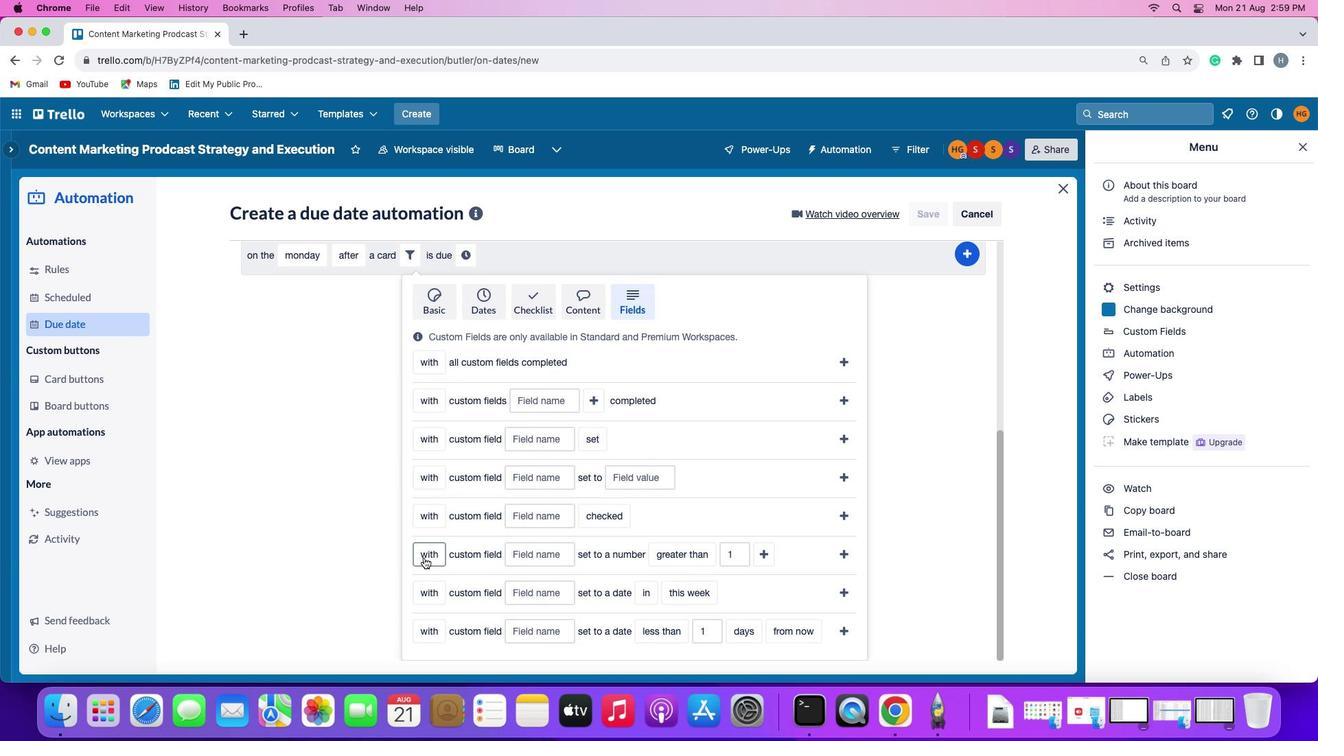 
Action: Mouse pressed left at (503, 554)
Screenshot: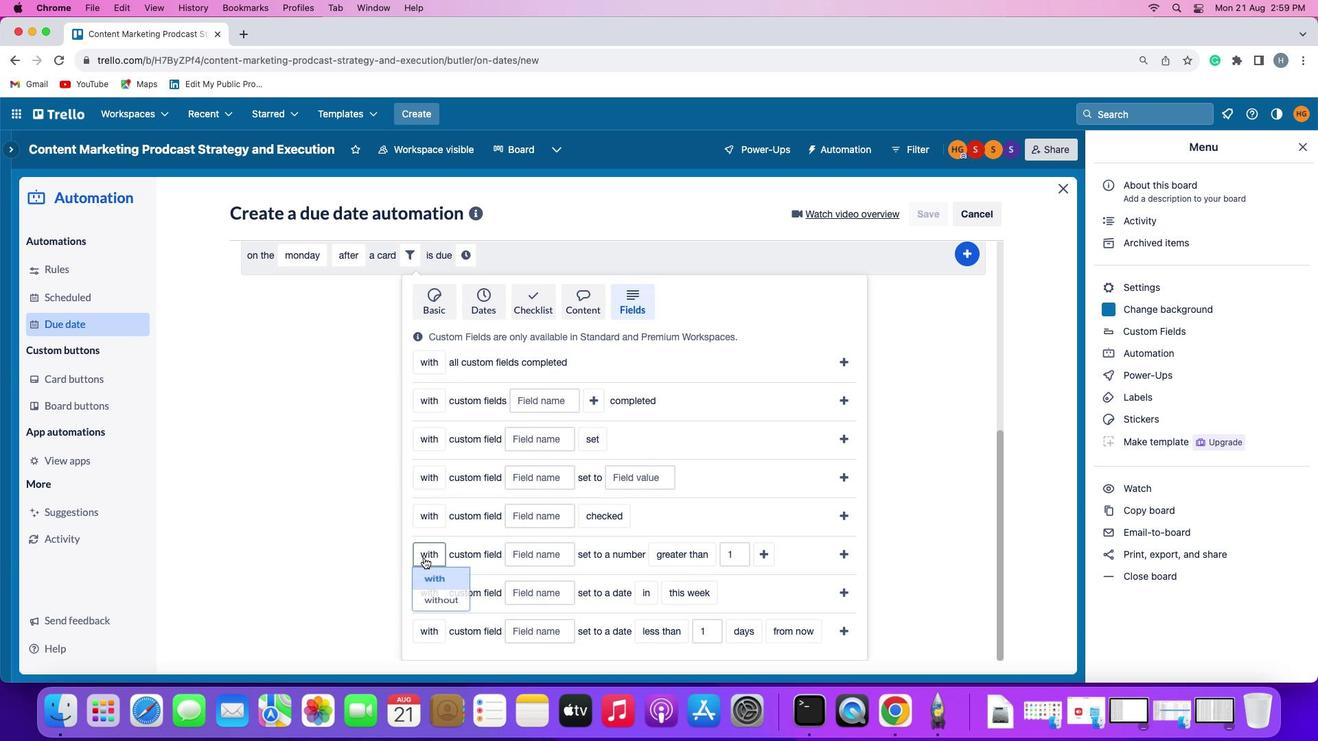 
Action: Mouse moved to (517, 606)
Screenshot: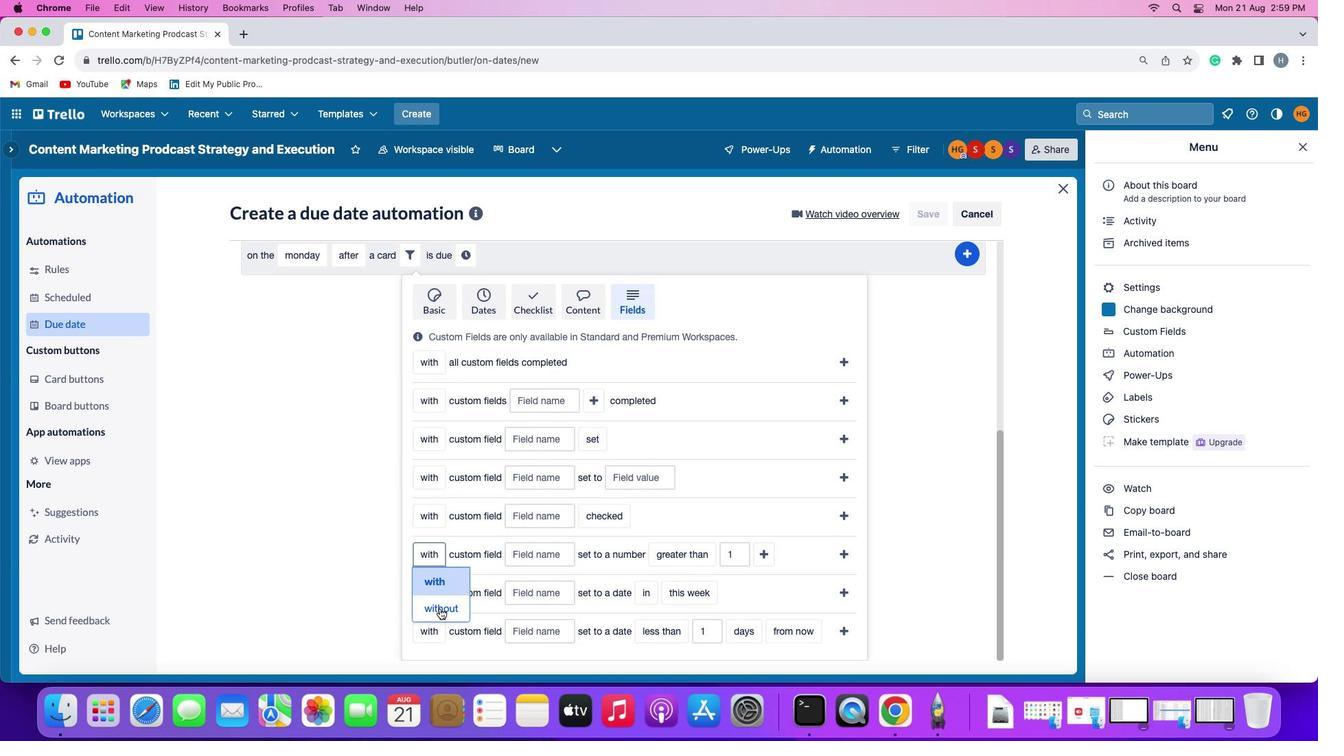 
Action: Mouse pressed left at (517, 606)
Screenshot: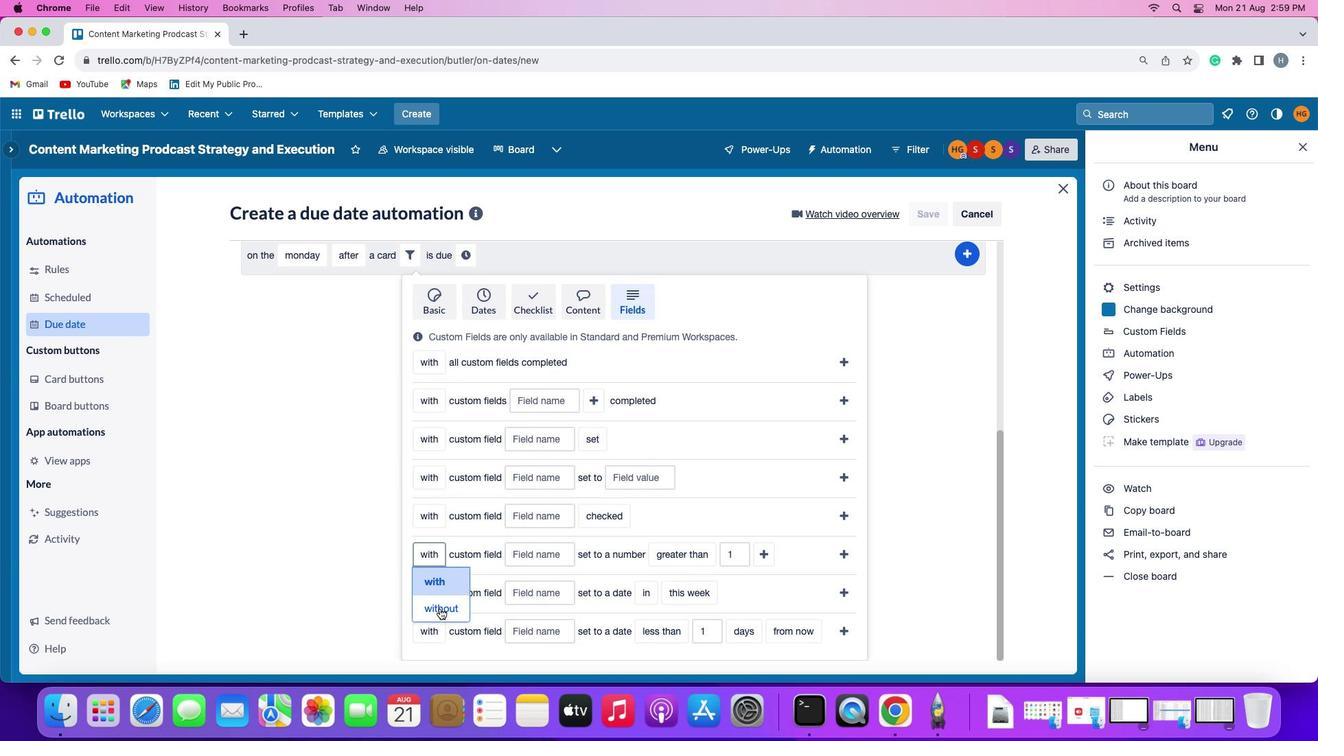 
Action: Mouse moved to (617, 558)
Screenshot: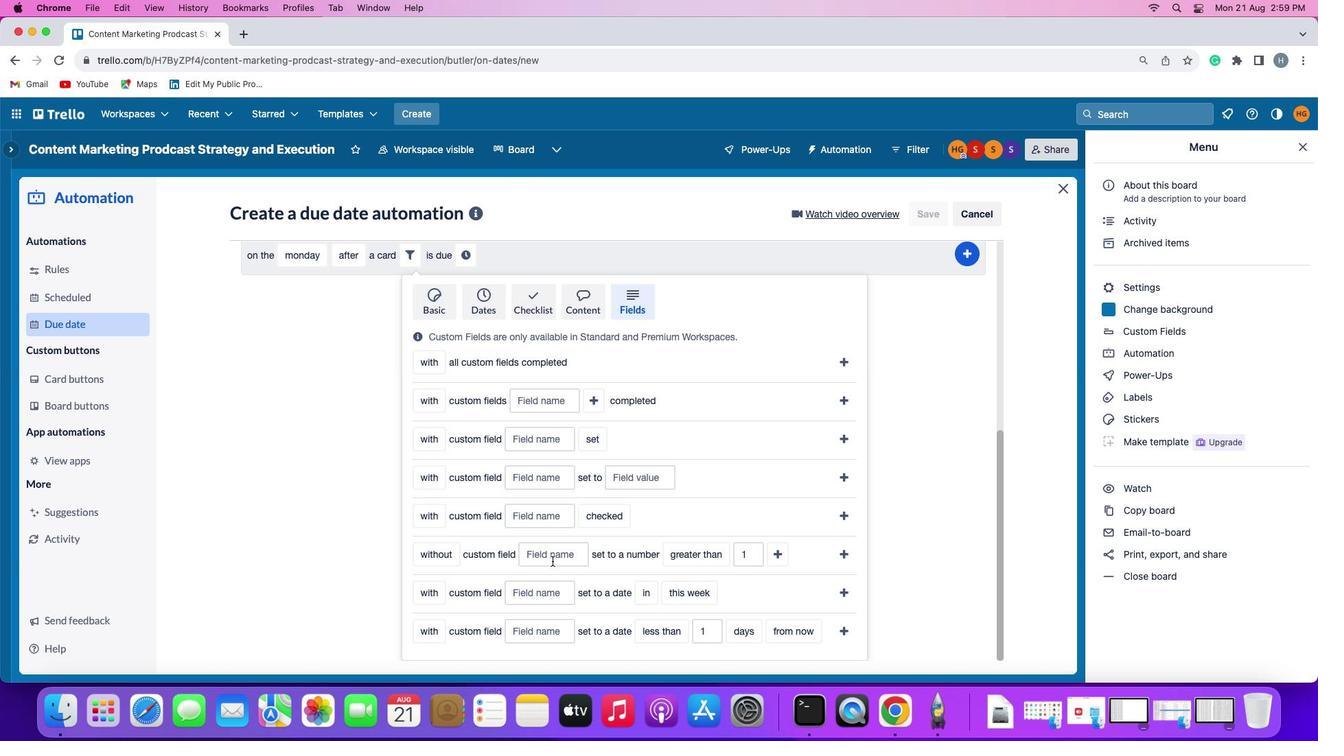 
Action: Mouse pressed left at (617, 558)
Screenshot: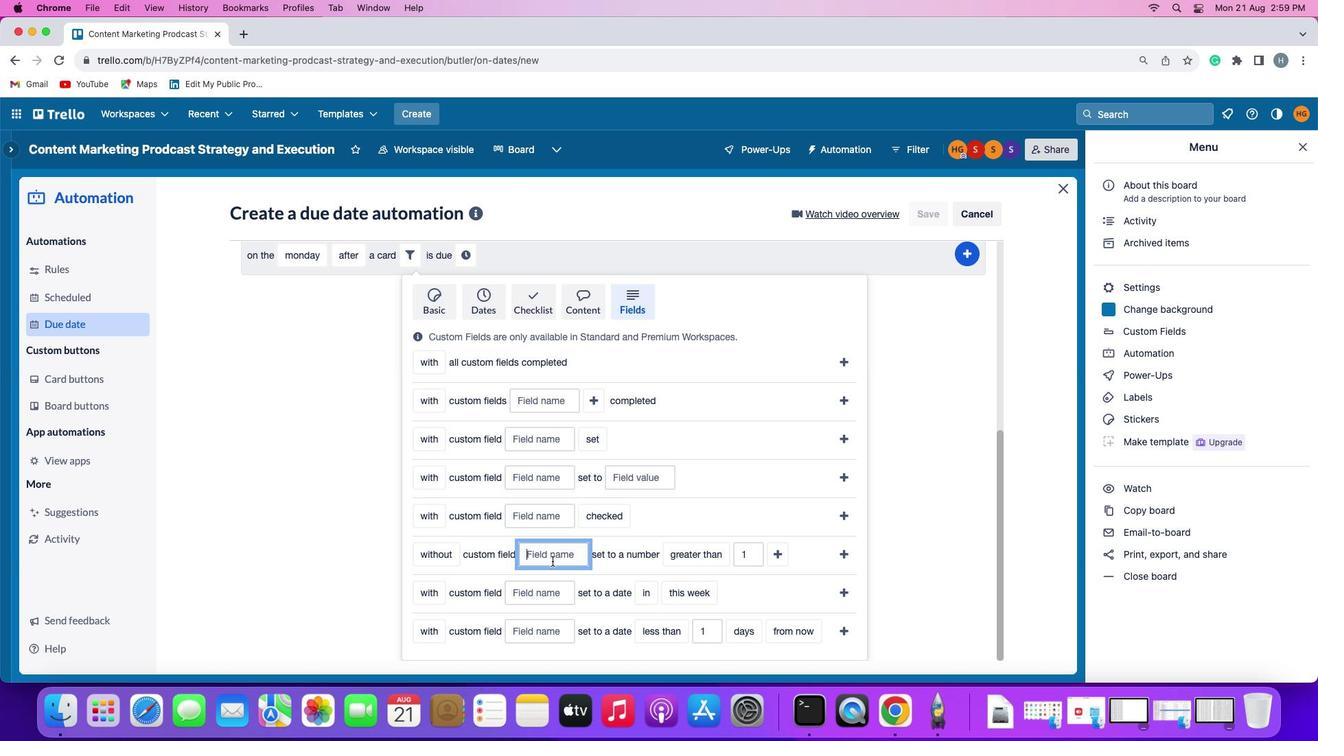
Action: Mouse moved to (617, 558)
Screenshot: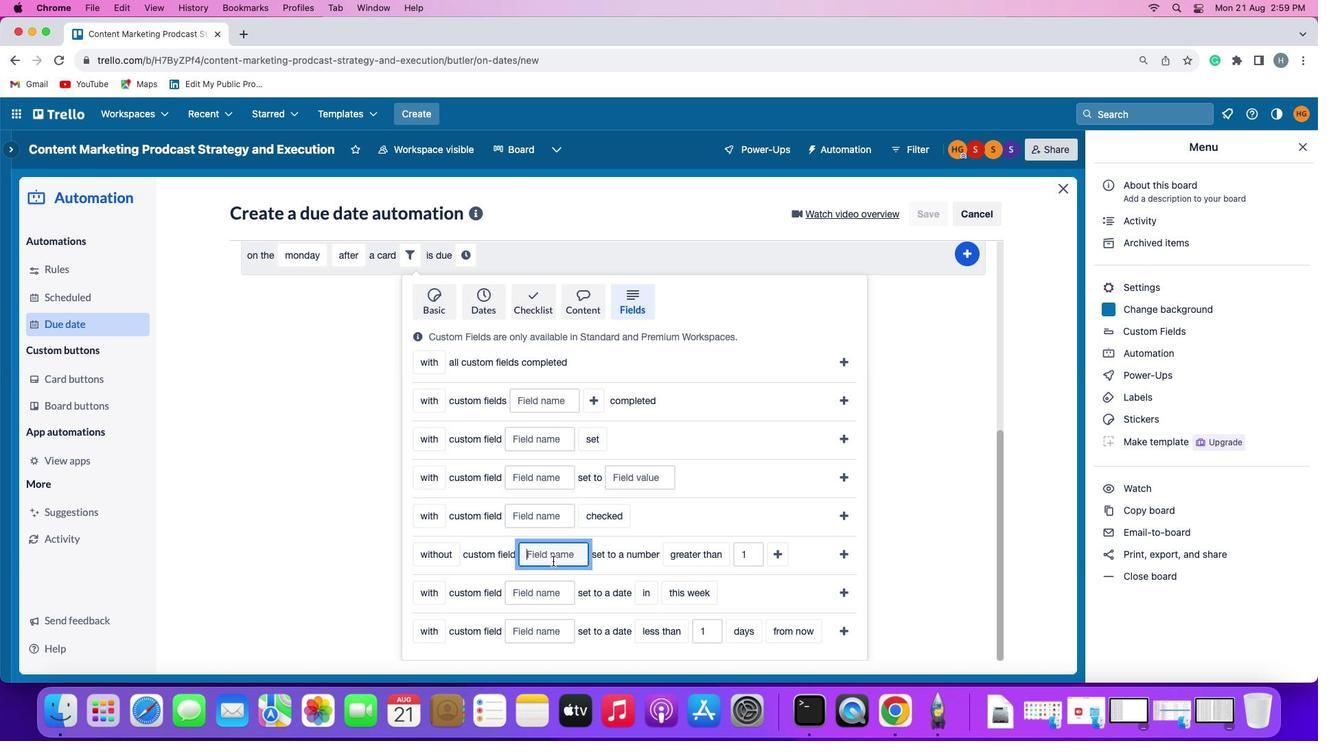 
Action: Key pressed Key.shift'R''e''s''u''m''e'
Screenshot: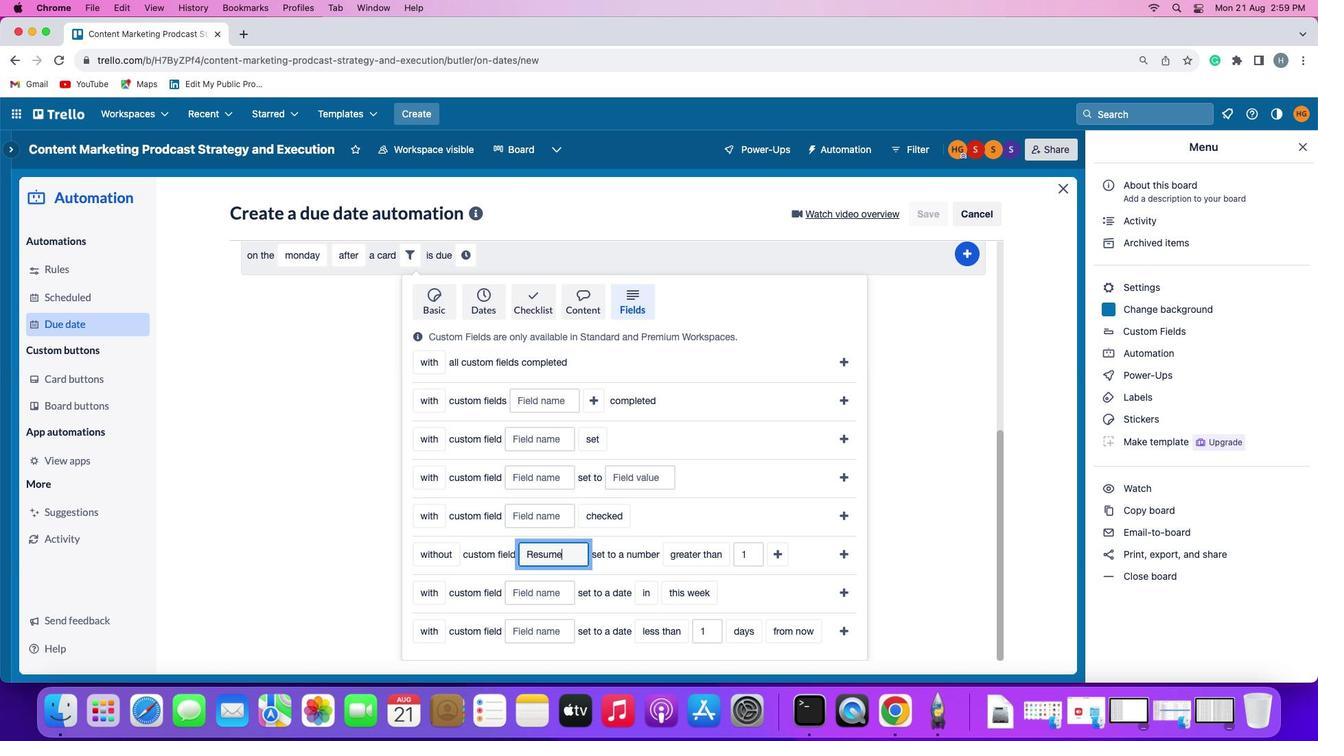
Action: Mouse moved to (737, 551)
Screenshot: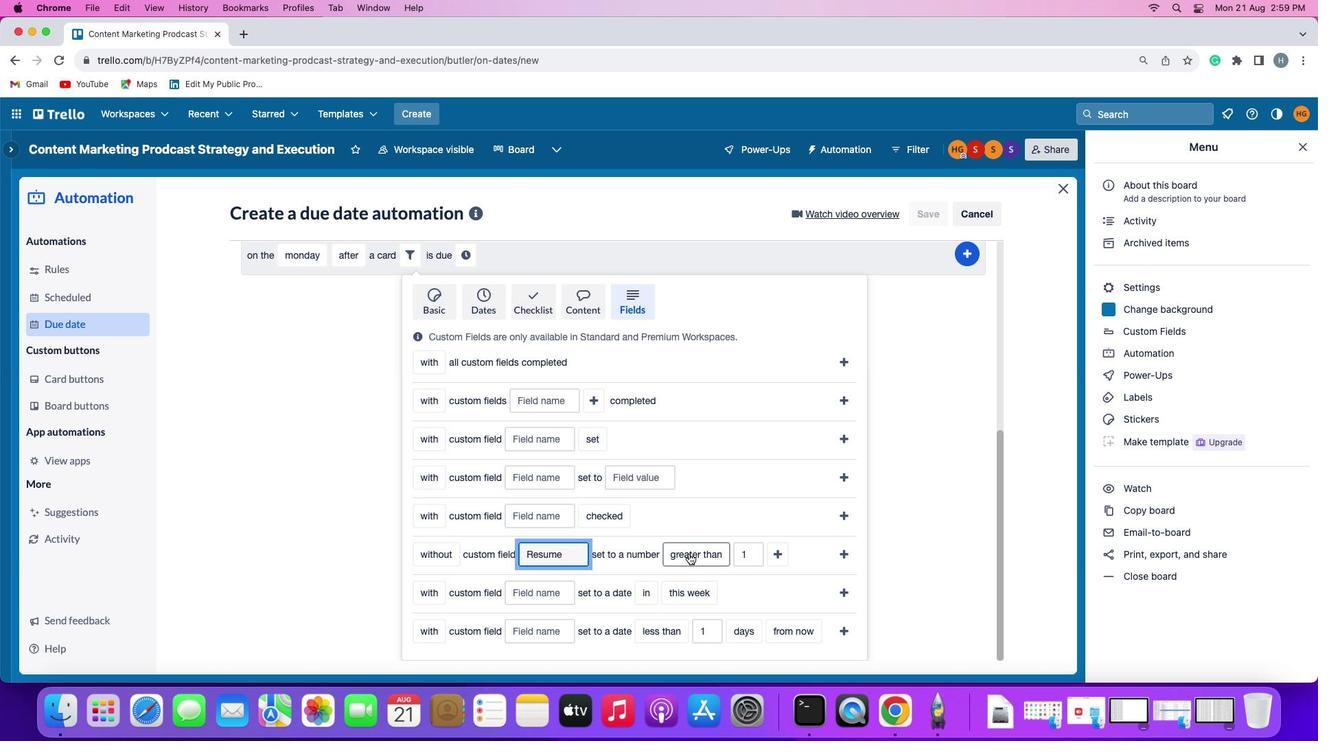 
Action: Mouse pressed left at (737, 551)
Screenshot: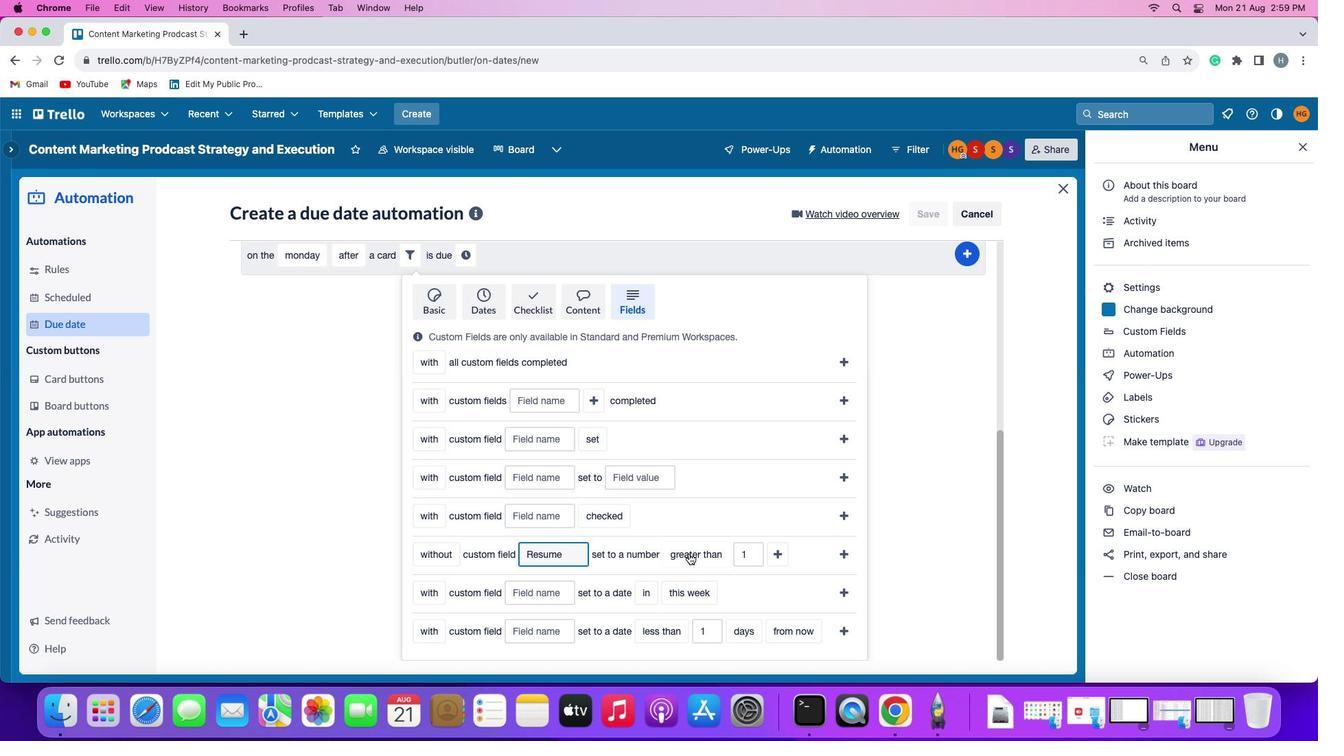 
Action: Mouse moved to (754, 471)
Screenshot: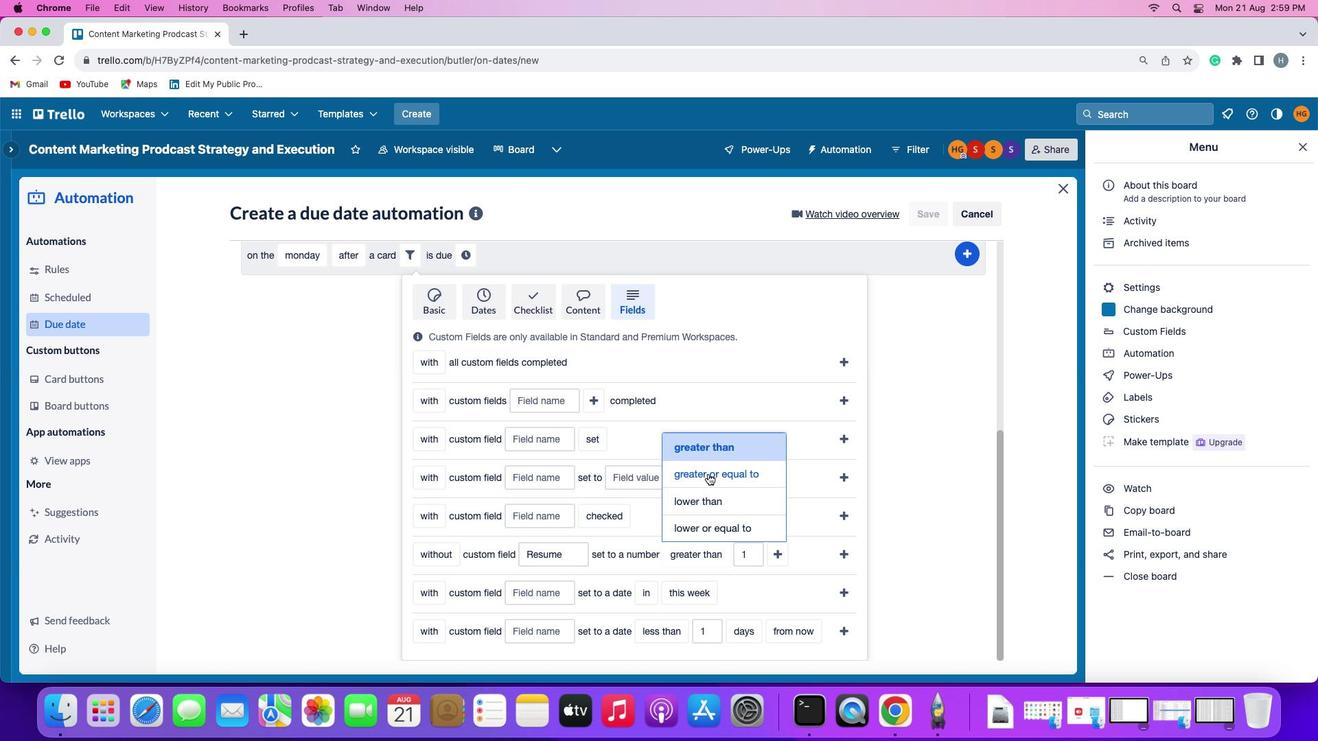 
Action: Mouse pressed left at (754, 471)
Screenshot: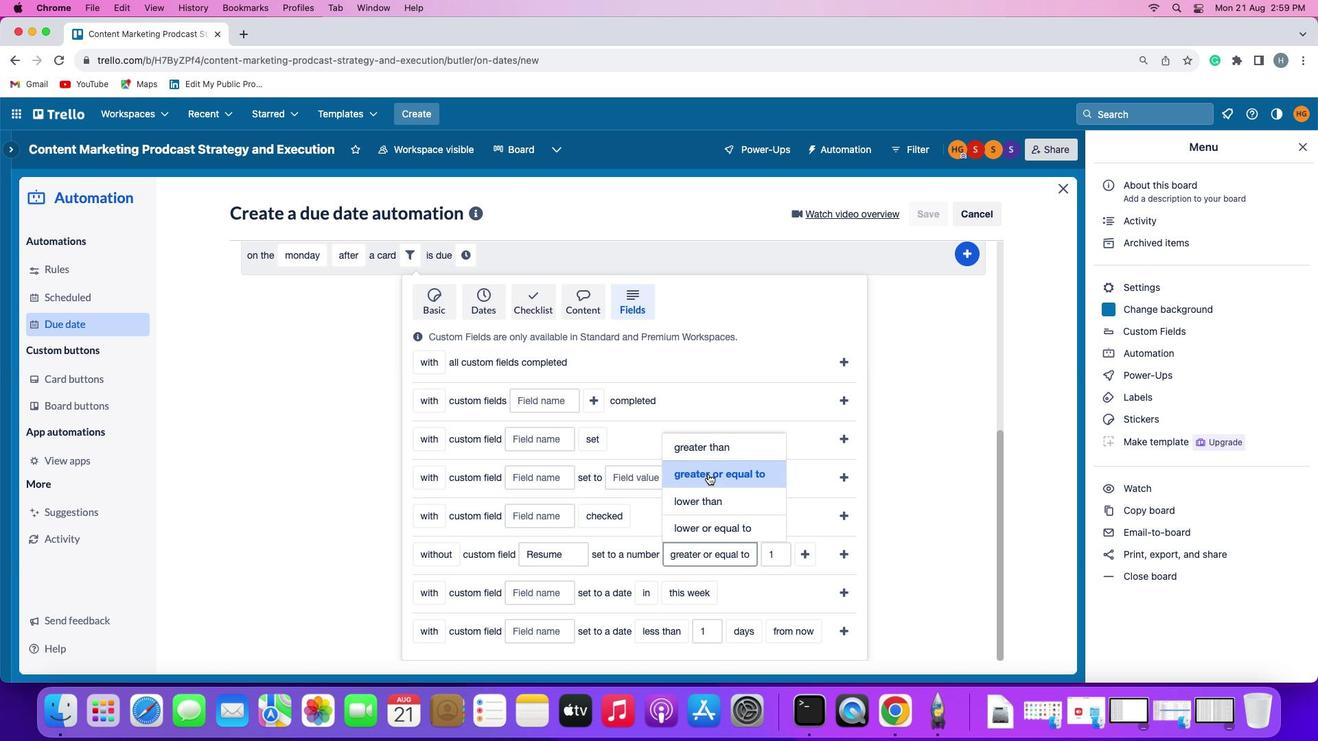 
Action: Mouse moved to (834, 547)
Screenshot: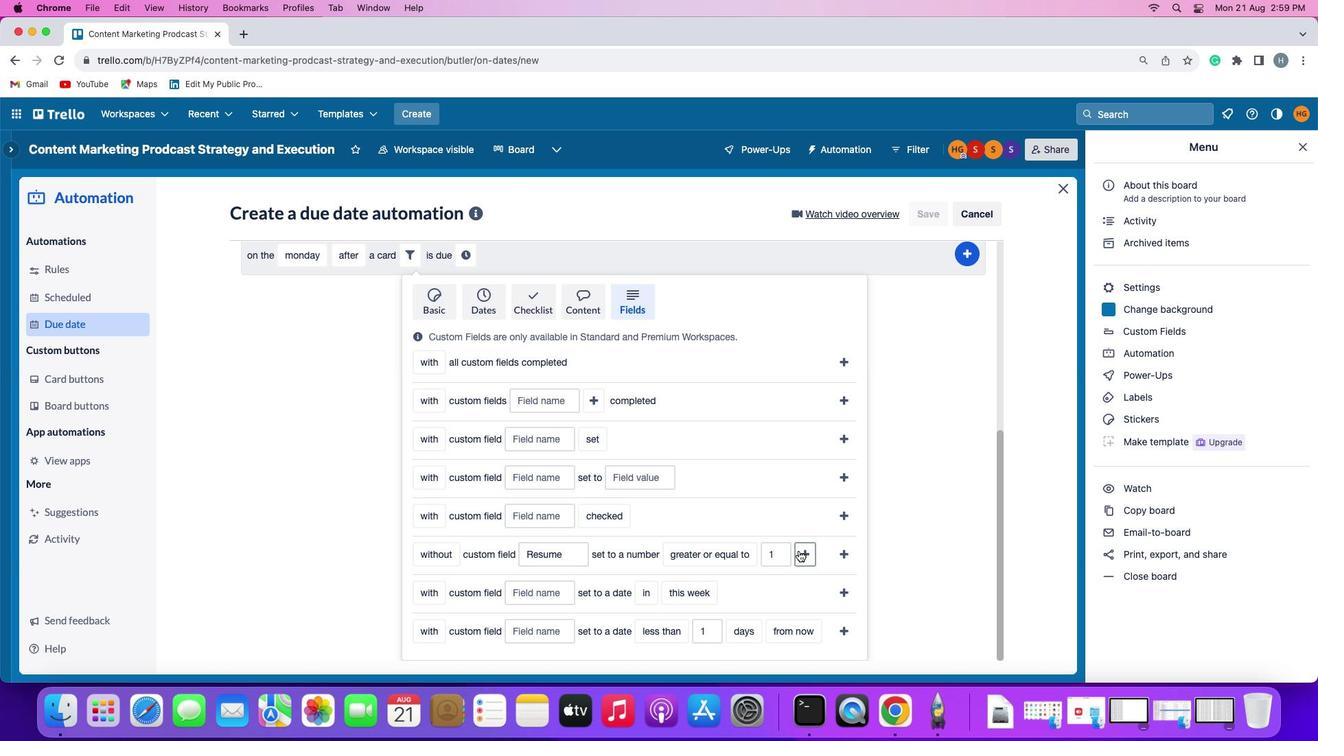 
Action: Mouse pressed left at (834, 547)
Screenshot: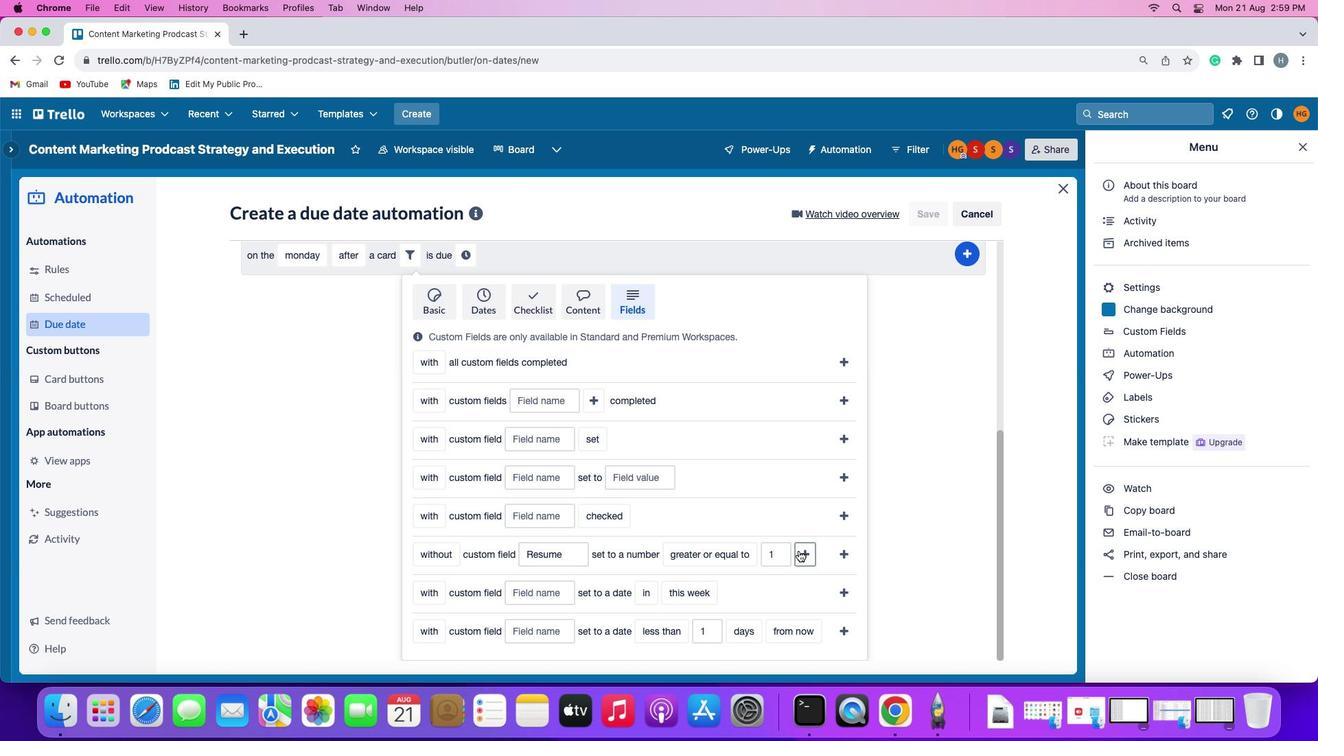 
Action: Mouse moved to (891, 551)
Screenshot: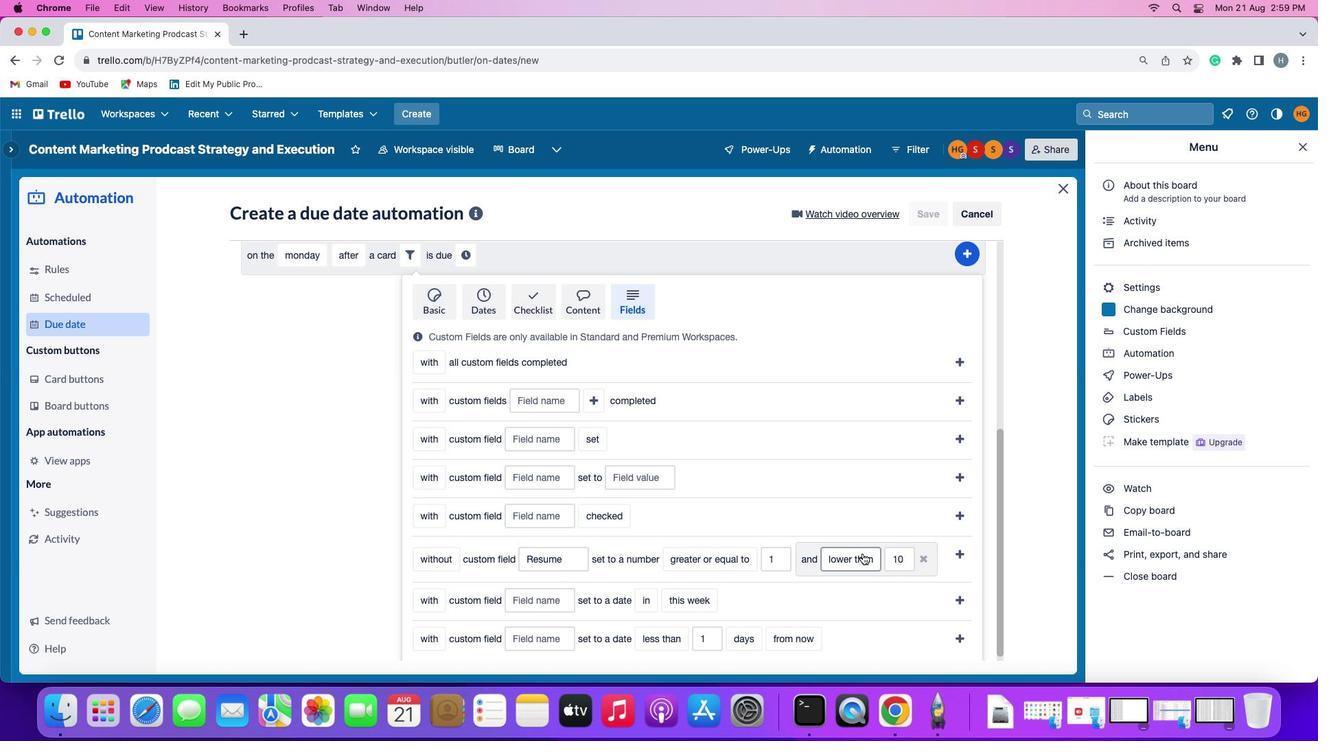 
Action: Mouse pressed left at (891, 551)
Screenshot: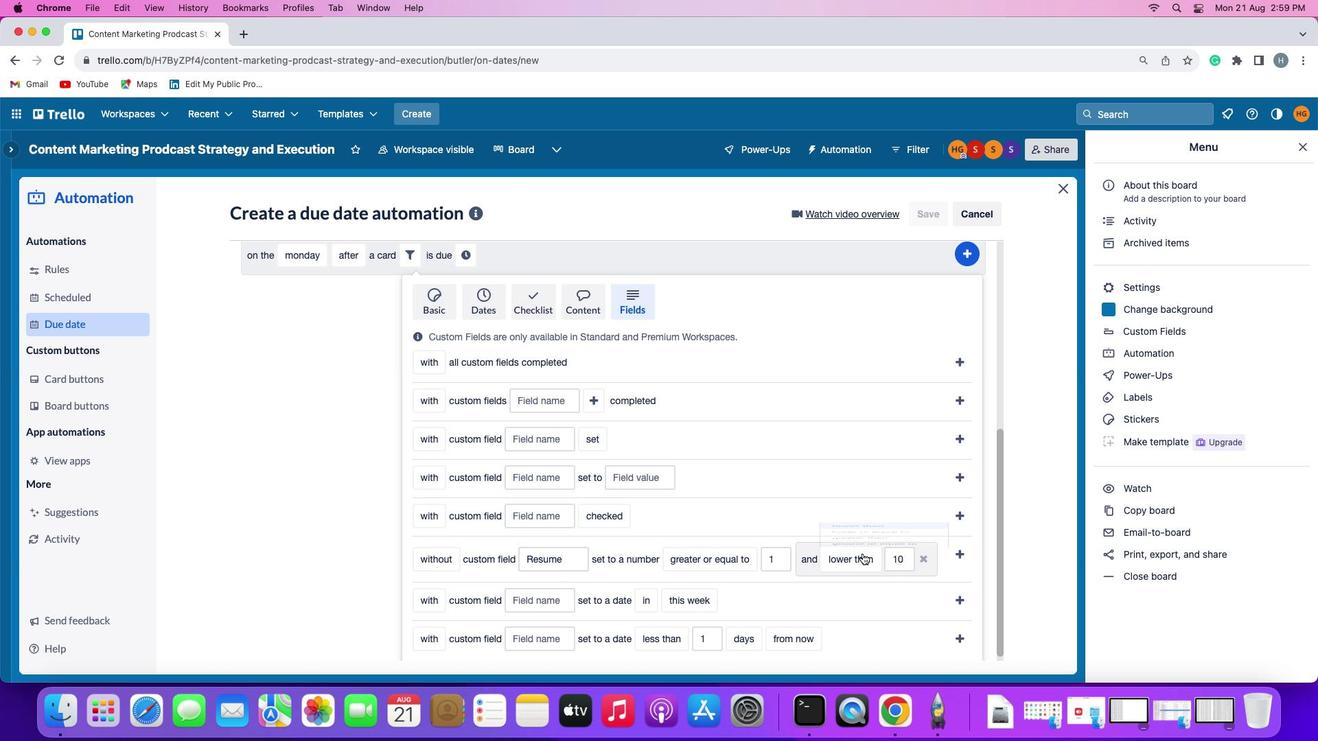 
Action: Mouse moved to (901, 474)
Screenshot: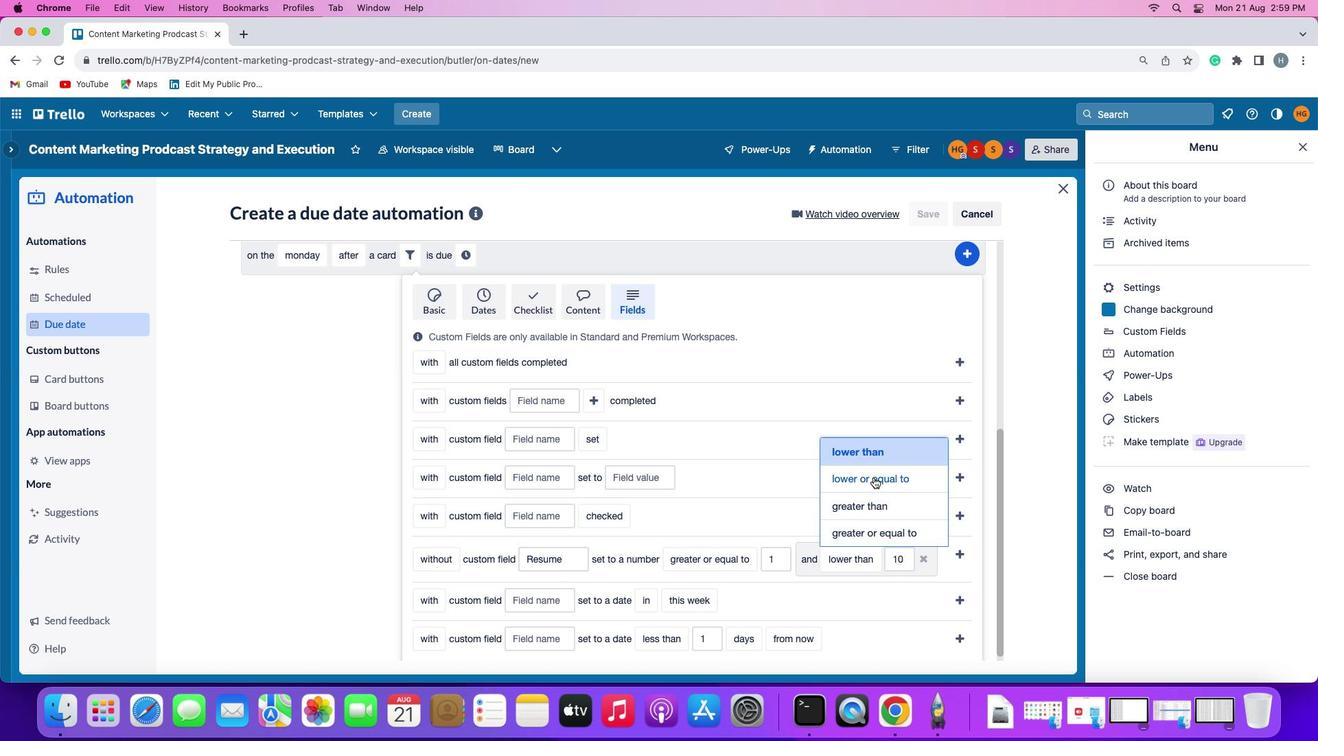 
Action: Mouse pressed left at (901, 474)
Screenshot: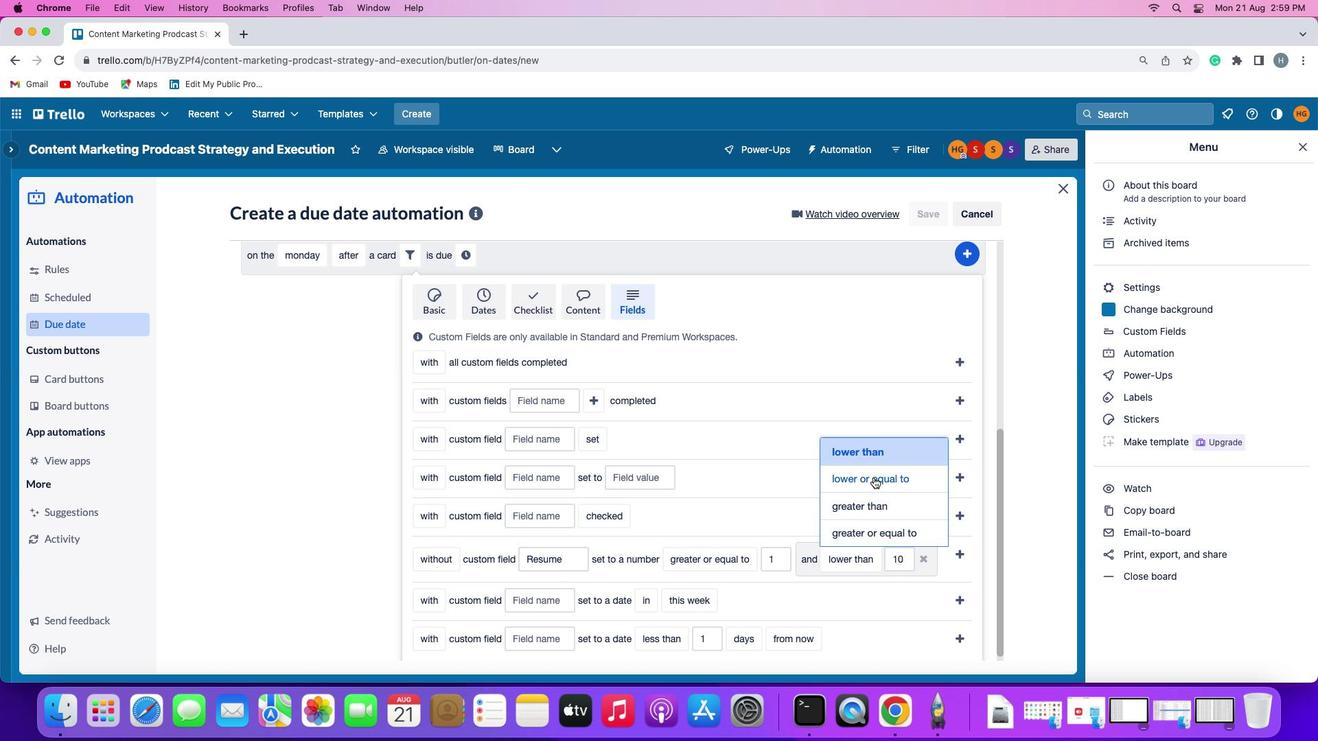
Action: Mouse moved to (979, 548)
Screenshot: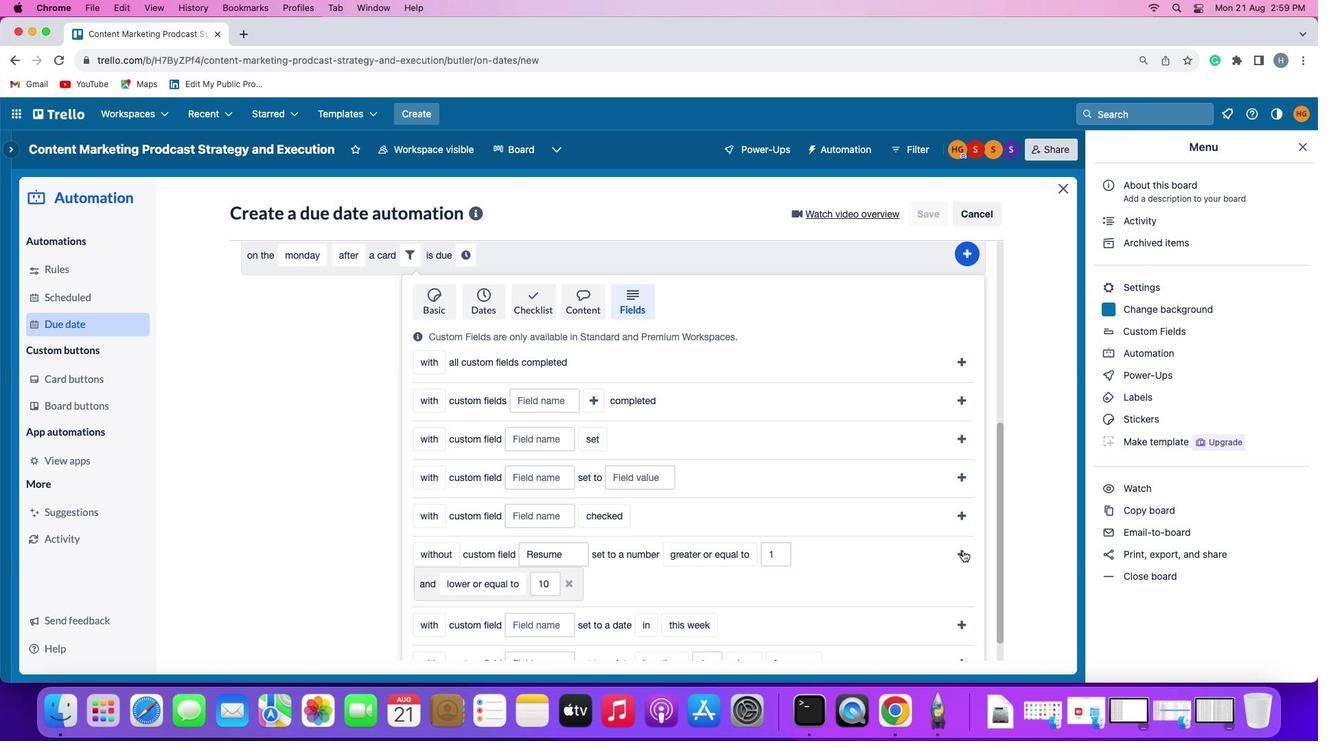 
Action: Mouse pressed left at (979, 548)
Screenshot: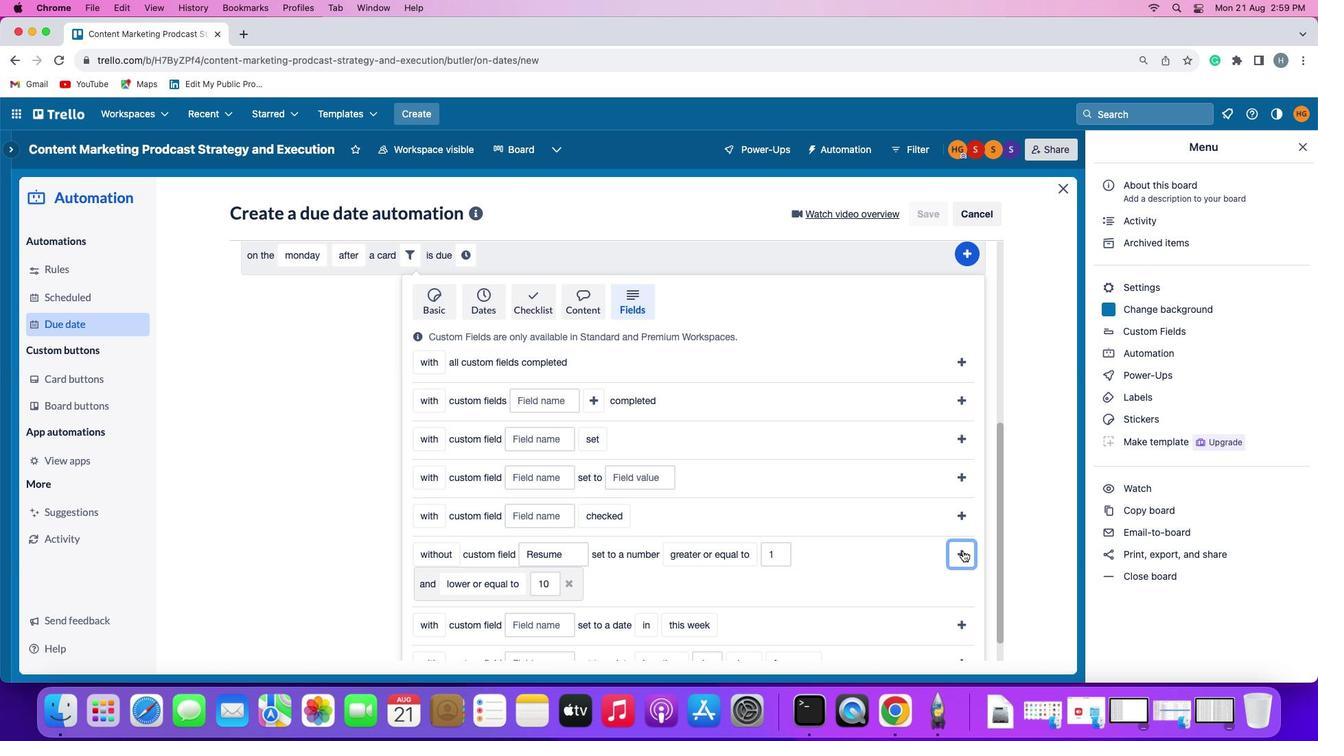 
Action: Mouse moved to (924, 593)
Screenshot: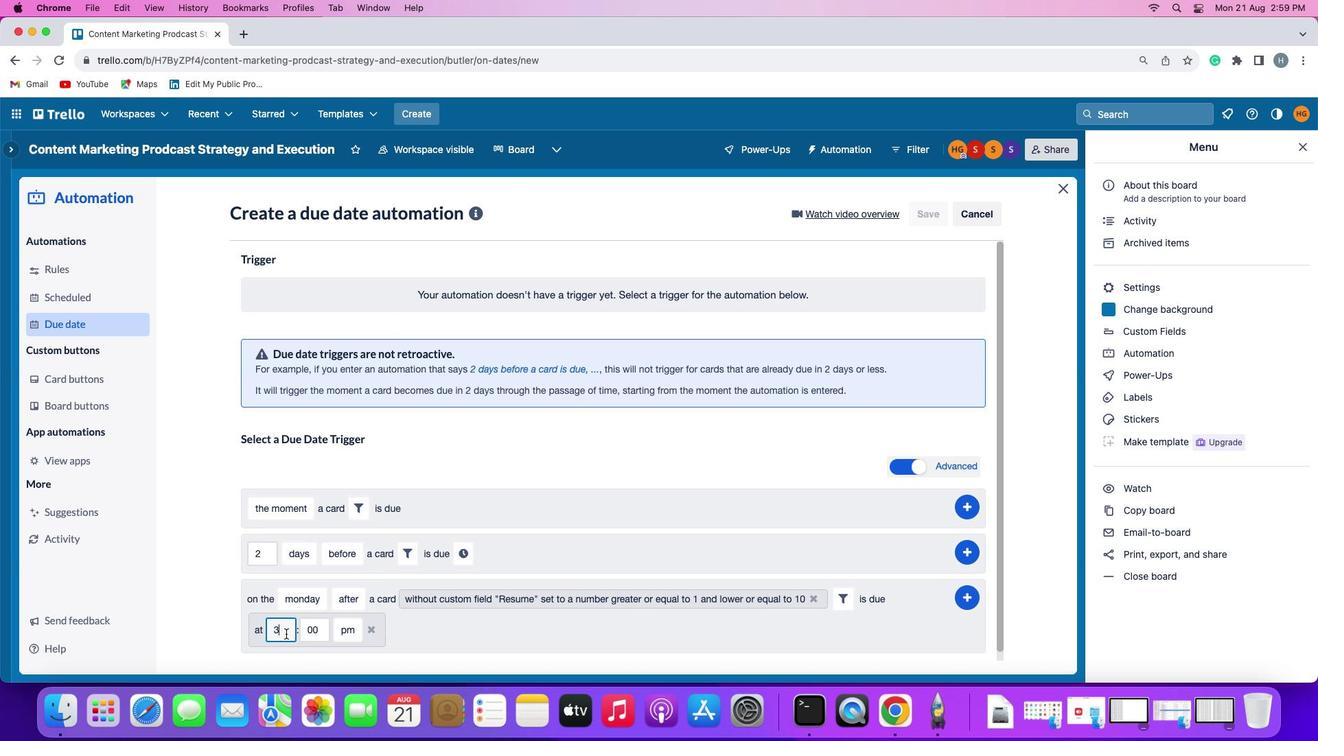
Action: Mouse pressed left at (924, 593)
Screenshot: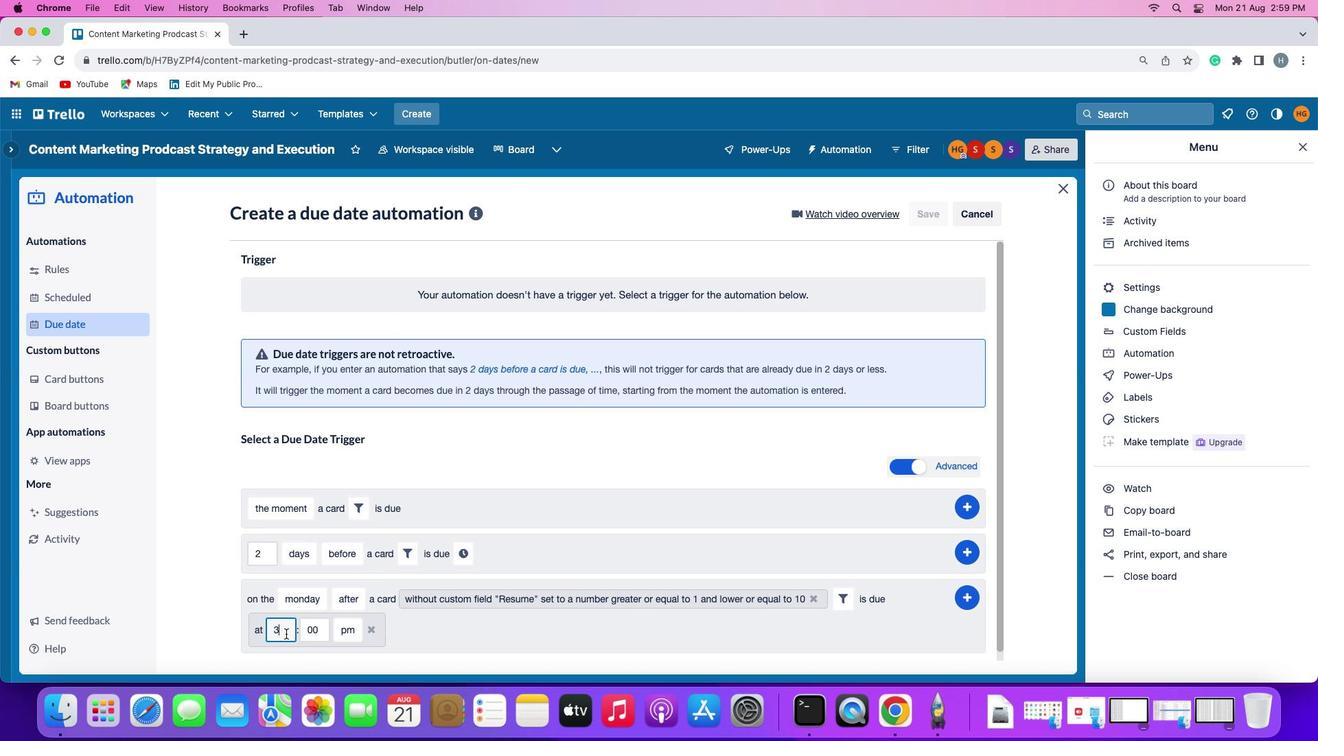 
Action: Mouse moved to (436, 617)
Screenshot: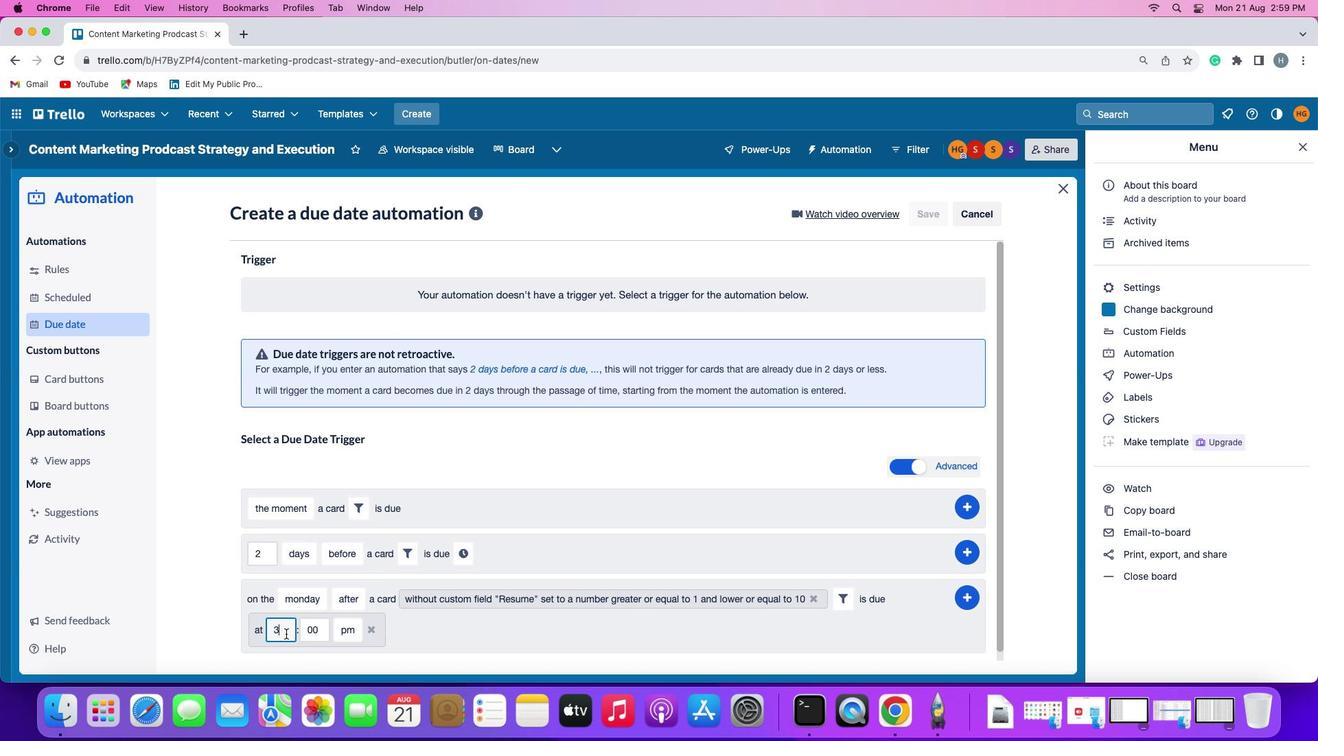 
Action: Key pressed Key.backspace
Screenshot: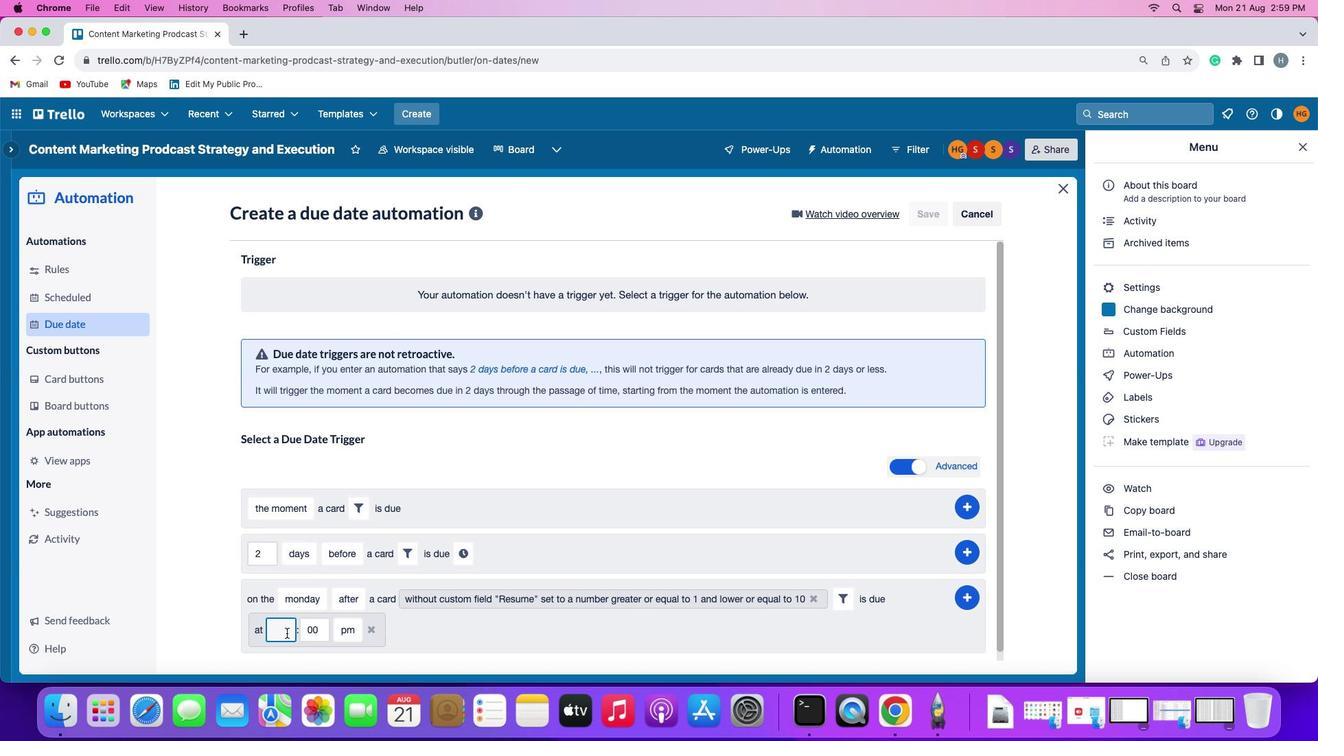 
Action: Mouse moved to (382, 631)
Screenshot: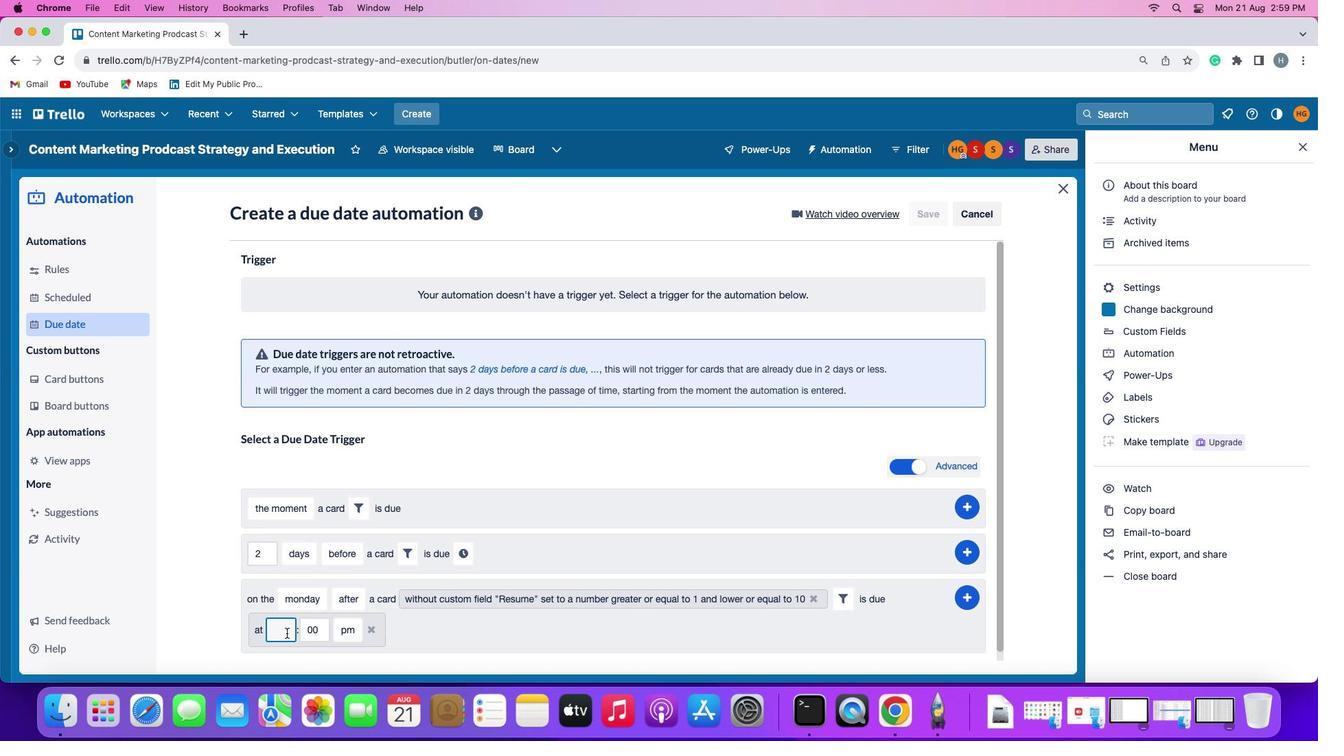 
Action: Key pressed '1''1'
Screenshot: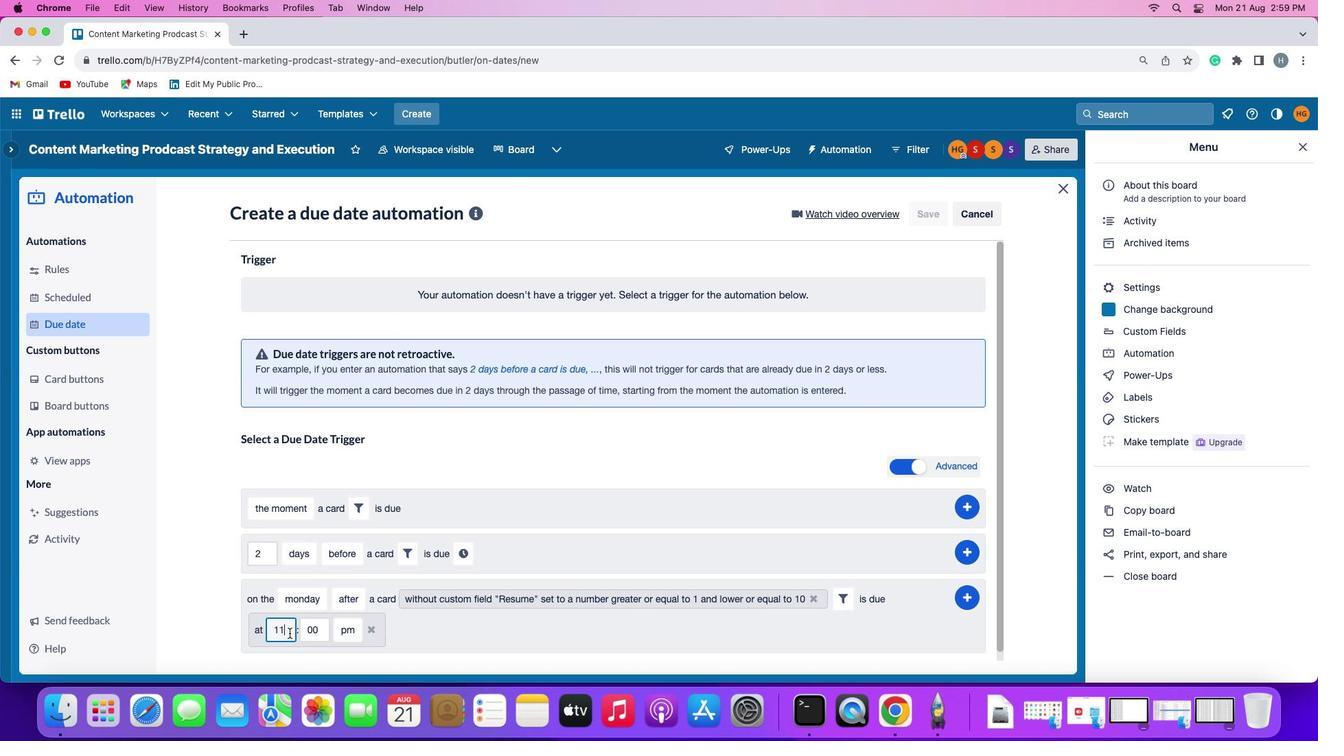 
Action: Mouse moved to (432, 632)
Screenshot: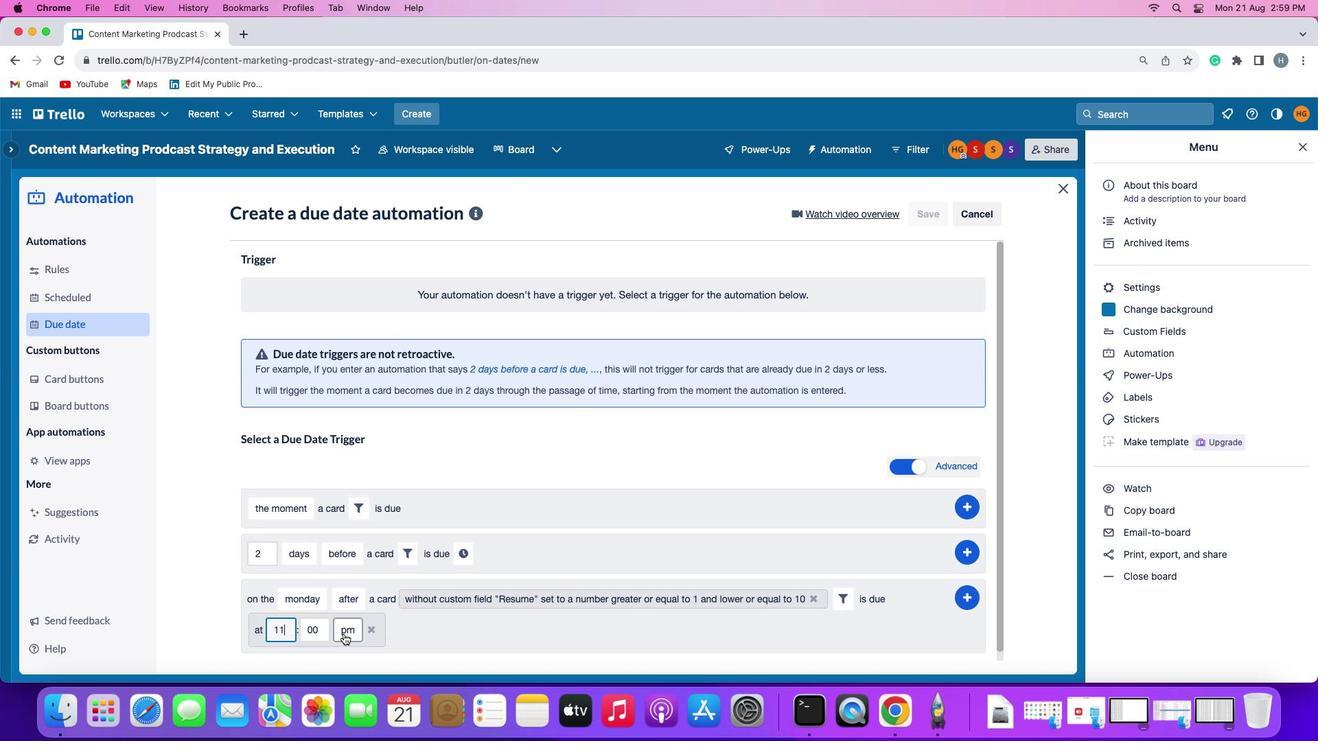 
Action: Mouse pressed left at (432, 632)
Screenshot: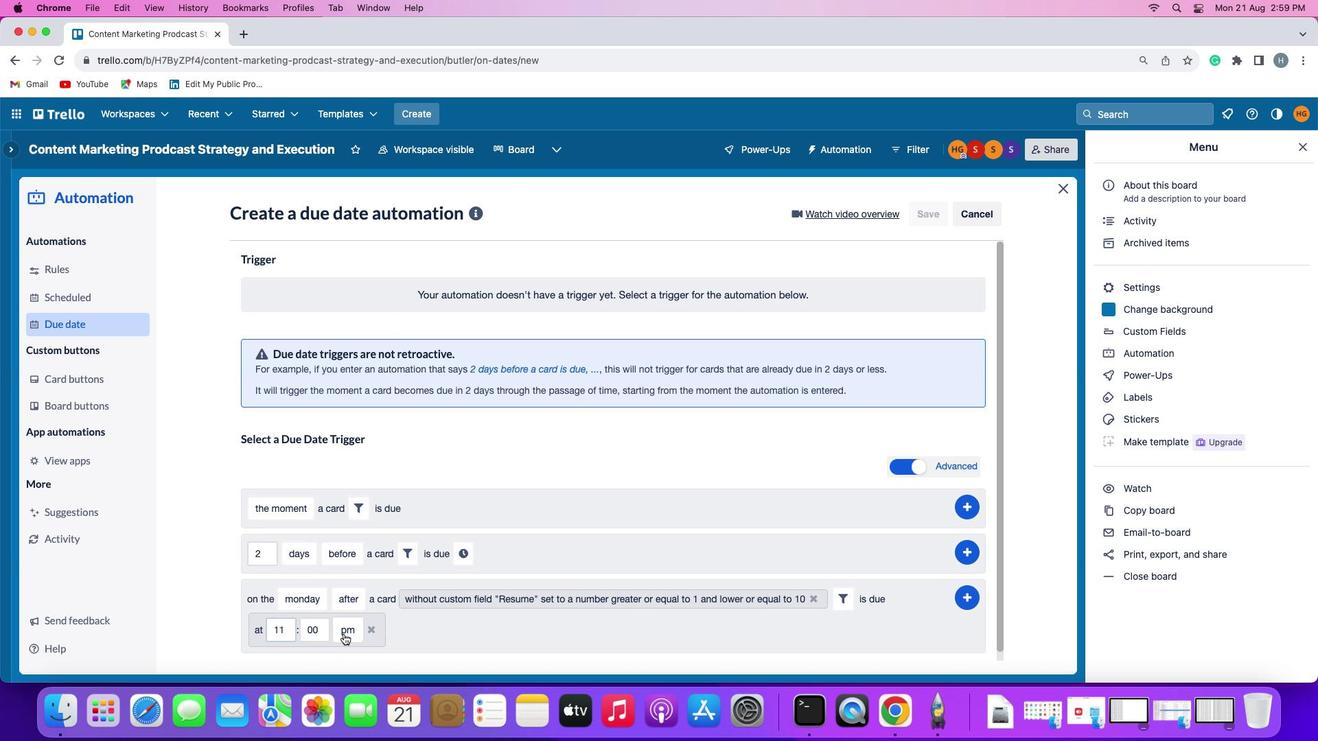 
Action: Mouse moved to (436, 576)
Screenshot: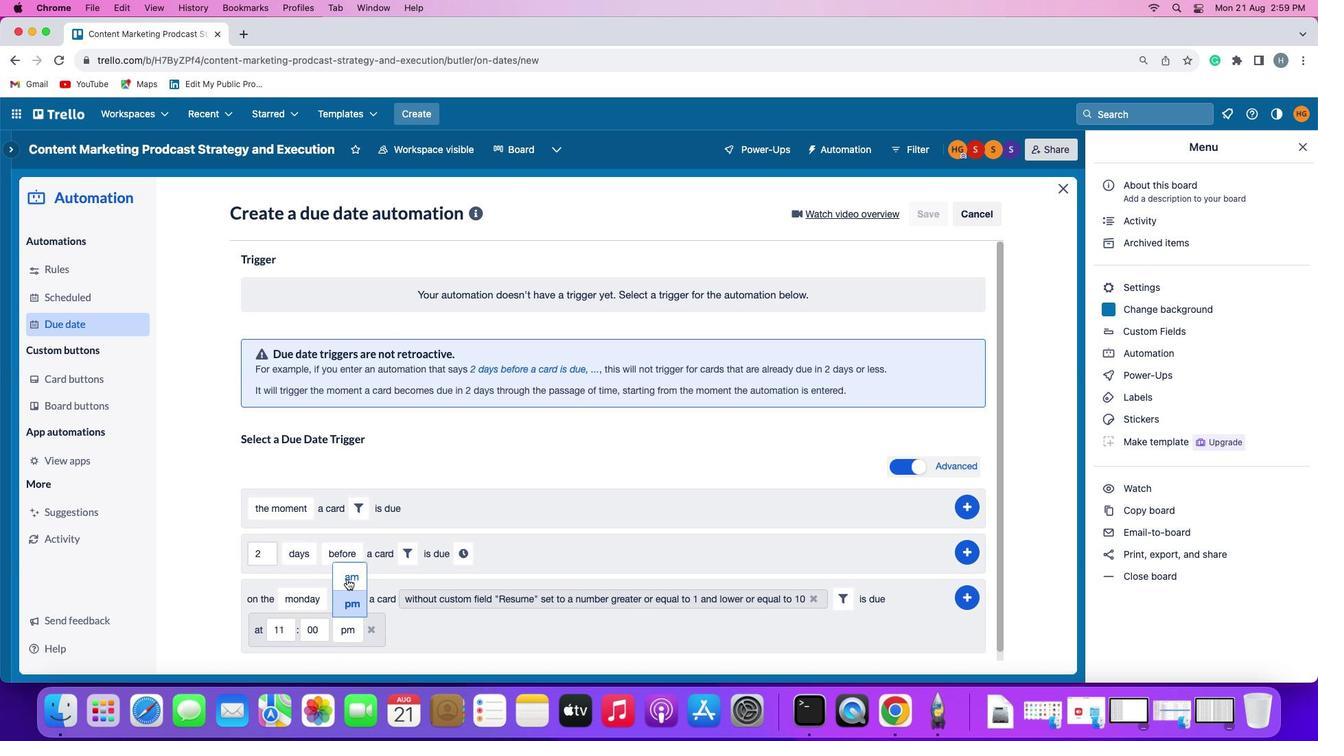 
Action: Mouse pressed left at (436, 576)
Screenshot: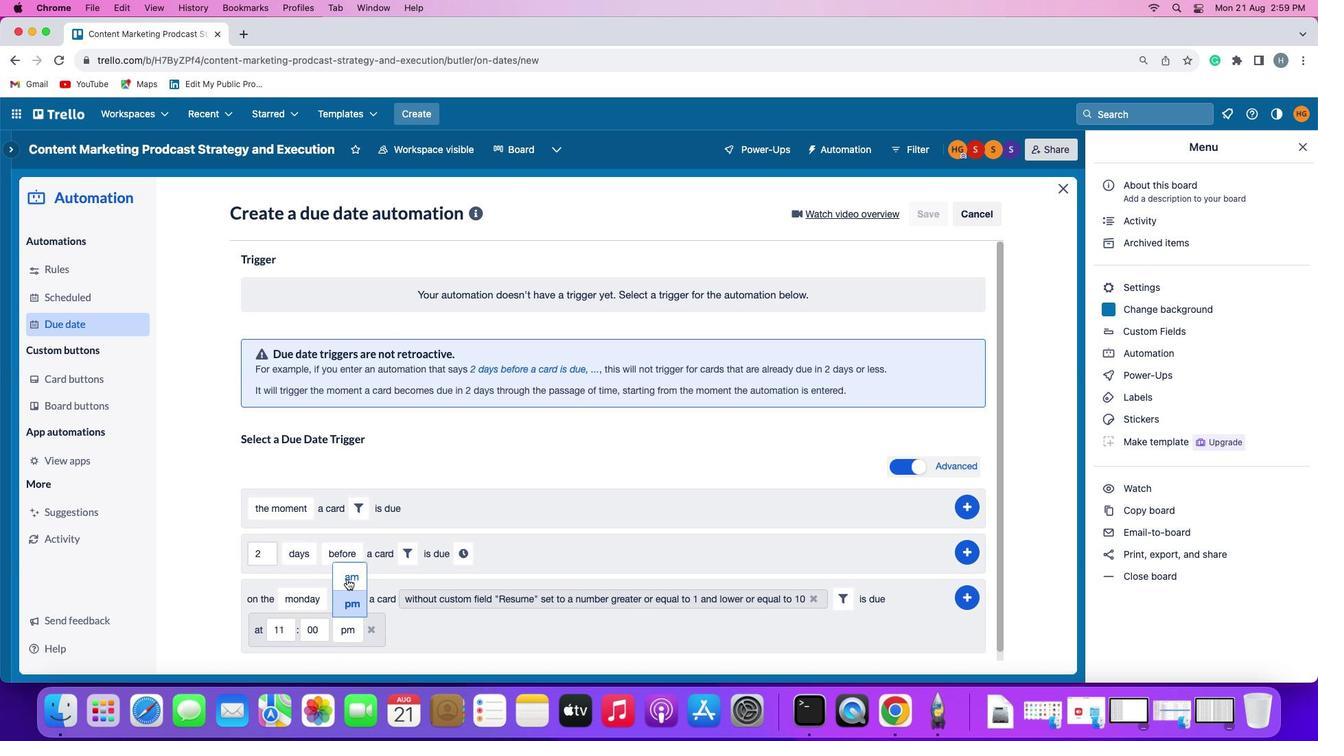 
Action: Mouse moved to (983, 596)
Screenshot: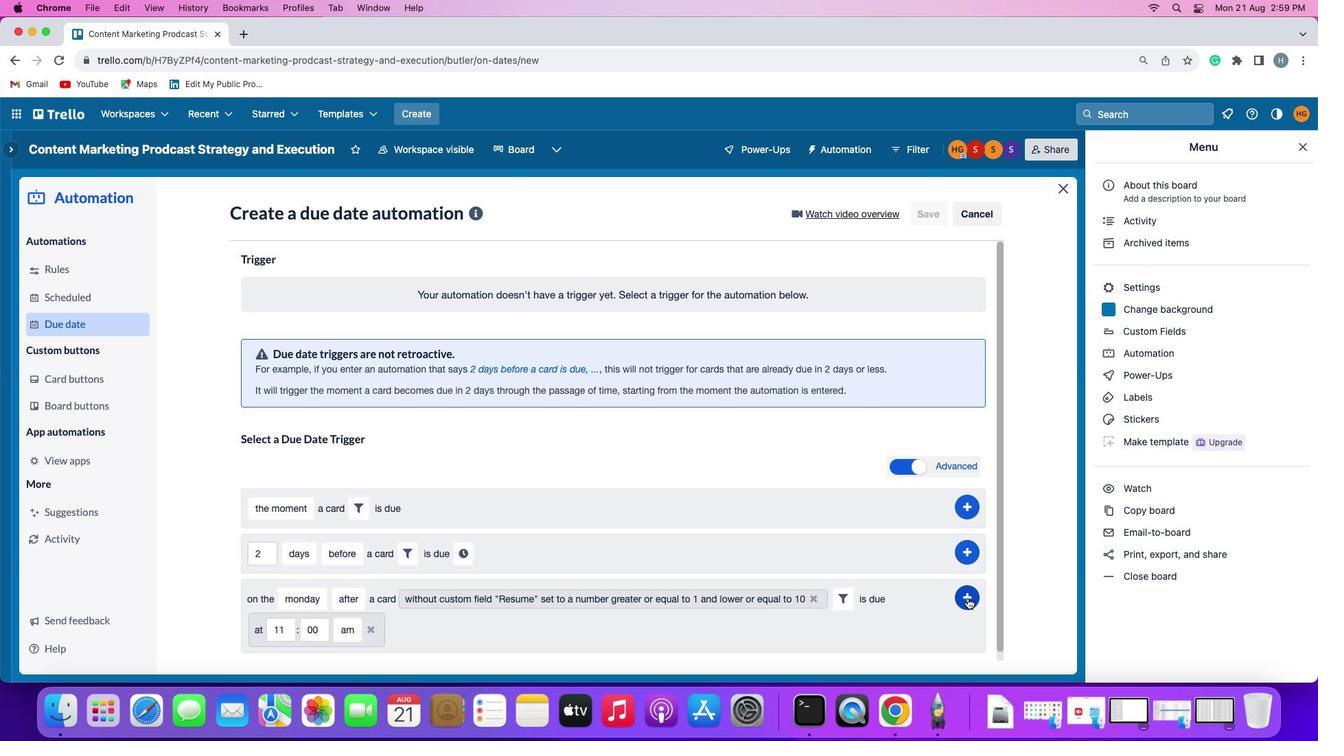 
Action: Mouse pressed left at (983, 596)
Screenshot: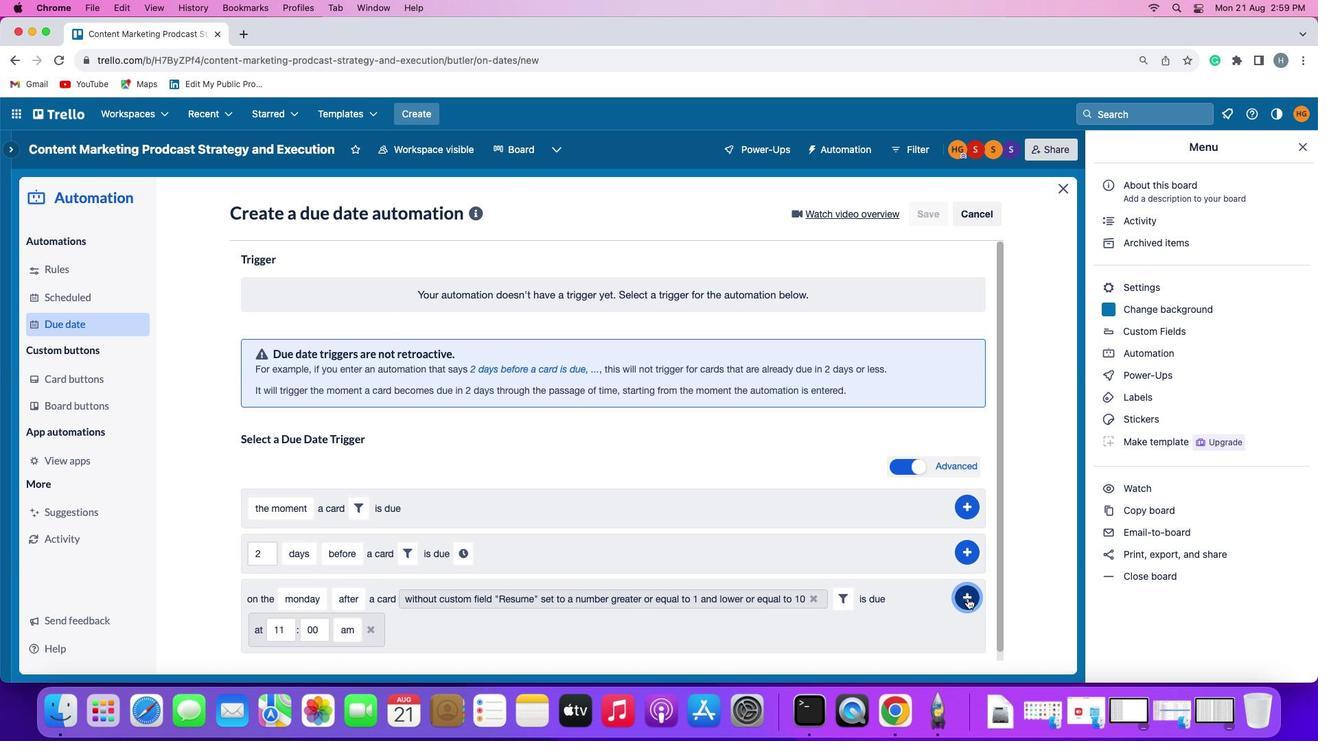 
Action: Mouse moved to (1029, 512)
Screenshot: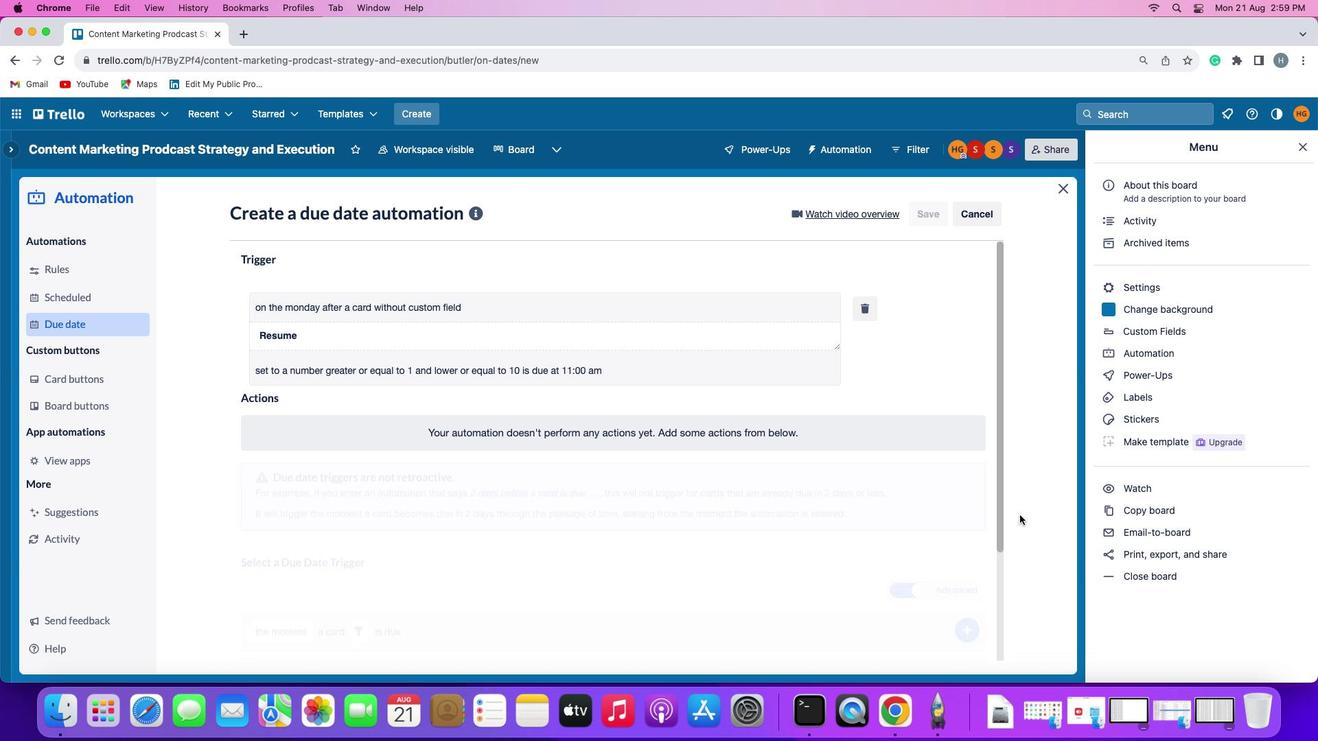 
